 Task: Use the "Reverse" effect on a percussive hit for a pre-hit reverse effect.
Action: Mouse moved to (98, 13)
Screenshot: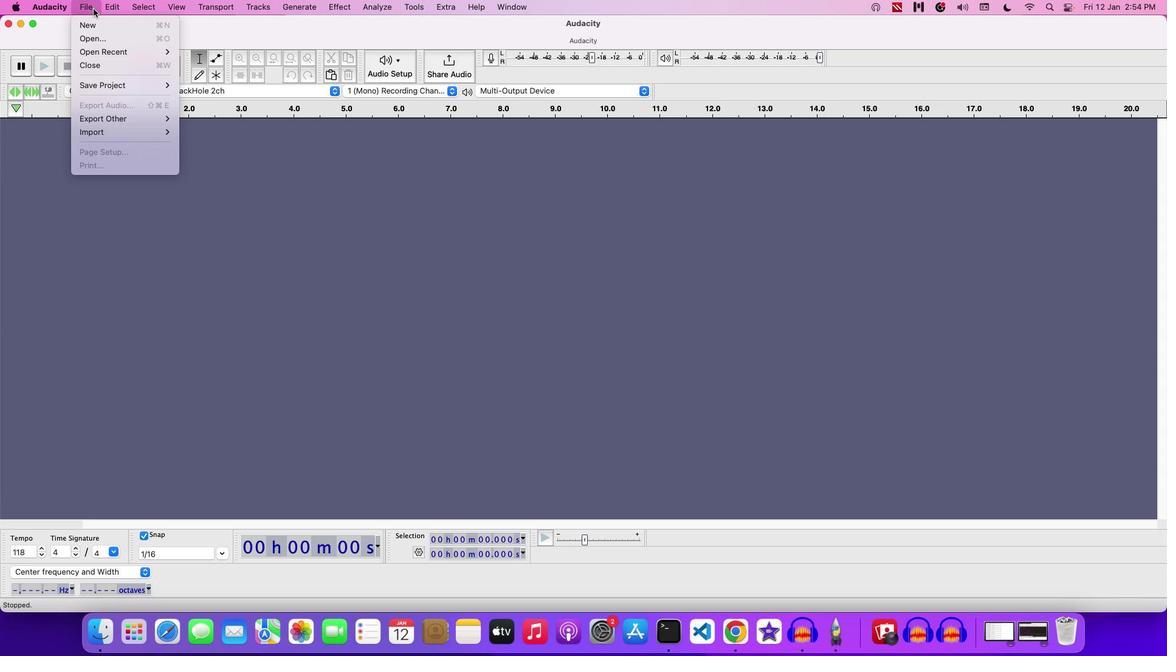 
Action: Mouse pressed left at (98, 13)
Screenshot: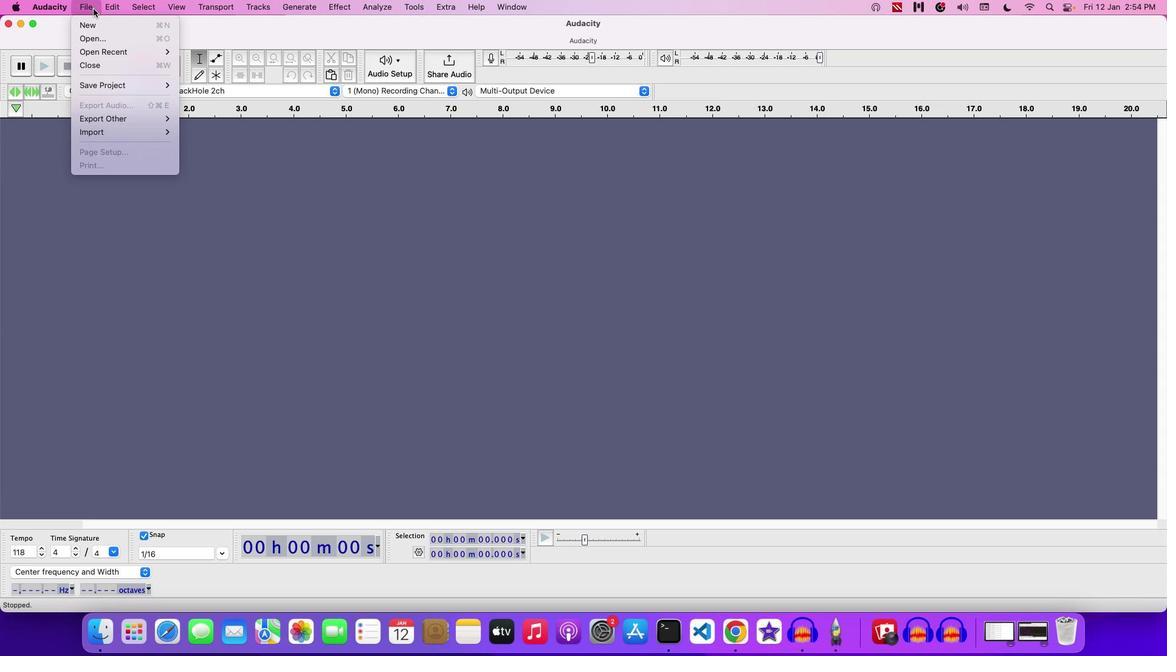 
Action: Mouse moved to (120, 44)
Screenshot: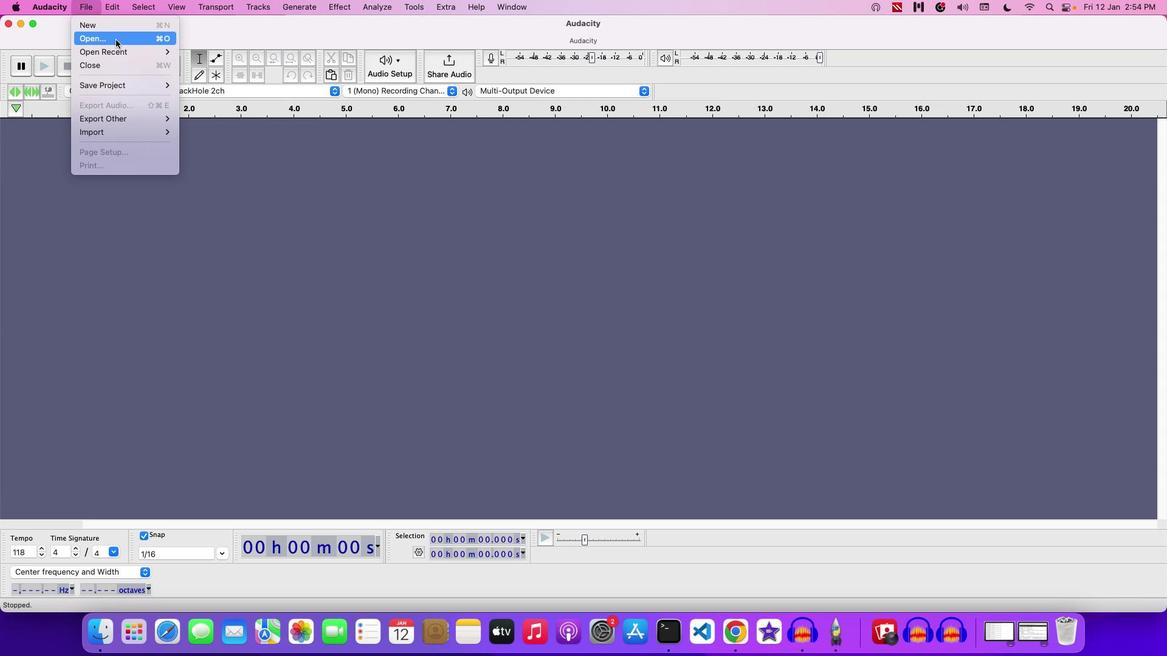 
Action: Mouse pressed left at (120, 44)
Screenshot: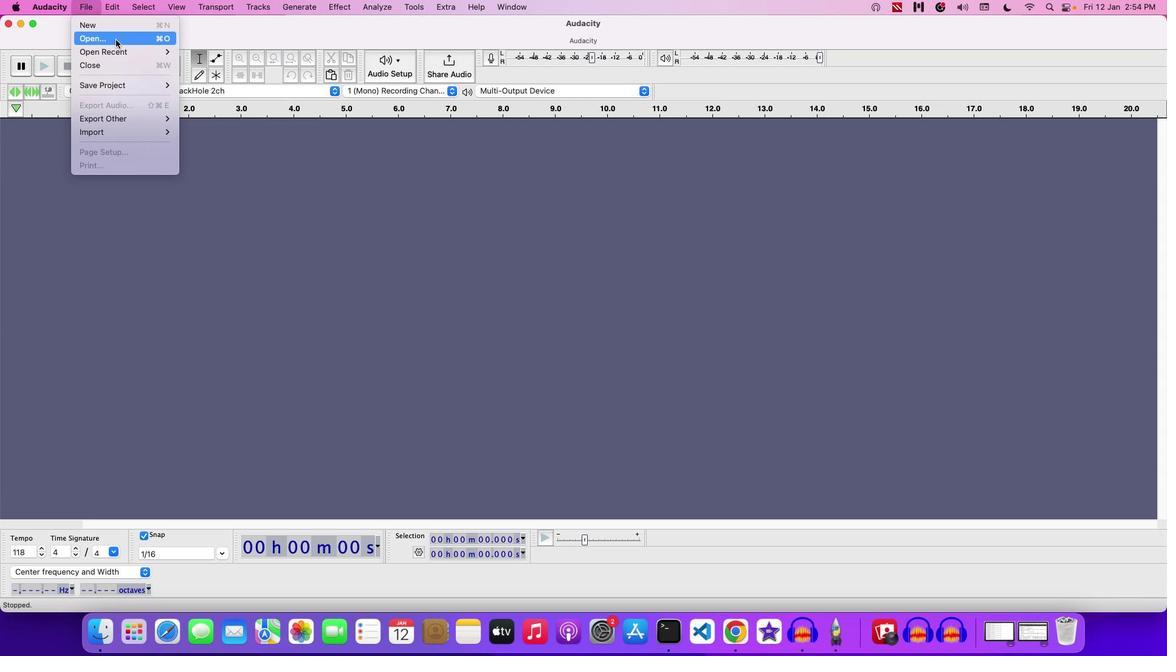
Action: Mouse moved to (635, 136)
Screenshot: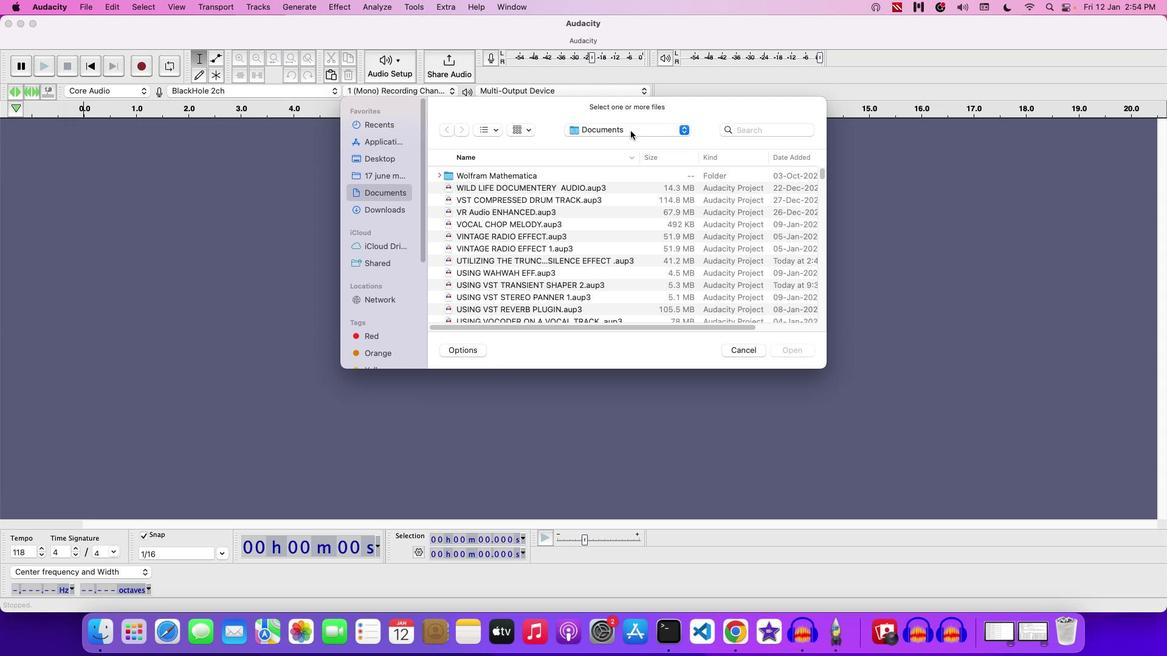 
Action: Mouse pressed left at (635, 136)
Screenshot: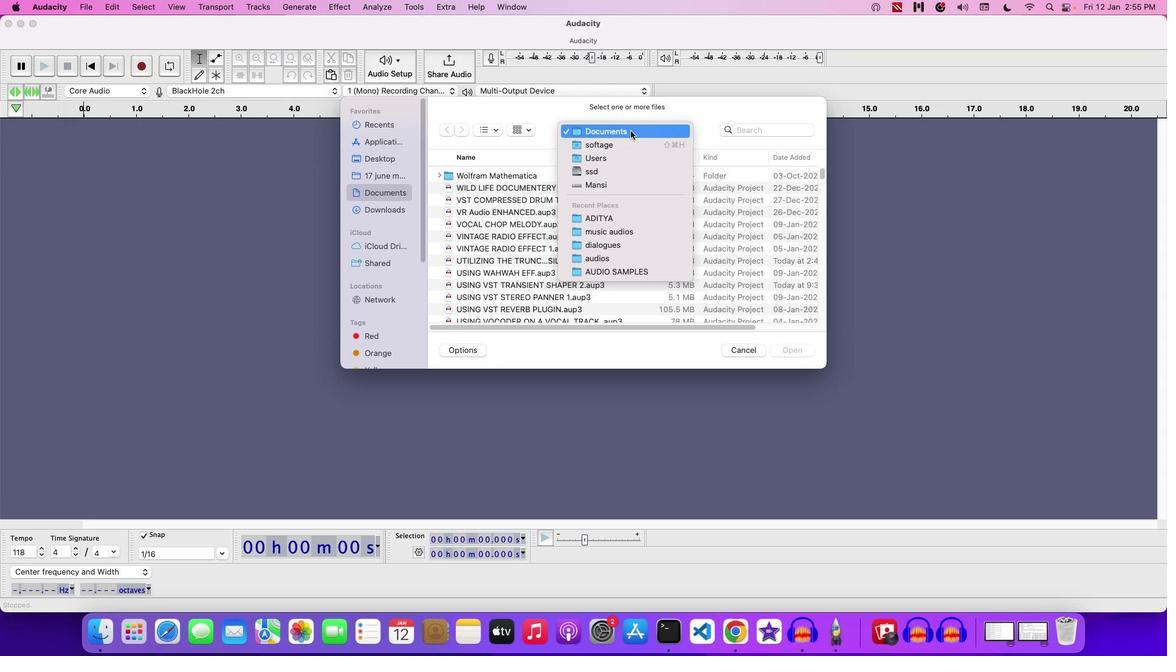 
Action: Mouse moved to (611, 226)
Screenshot: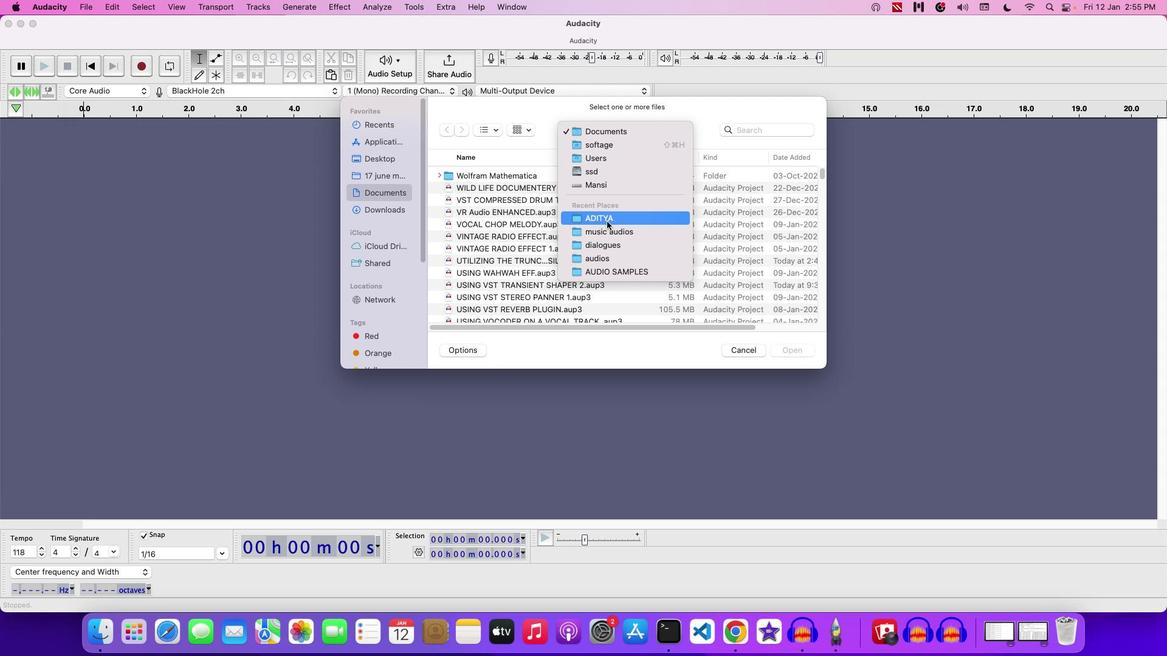 
Action: Mouse pressed left at (611, 226)
Screenshot: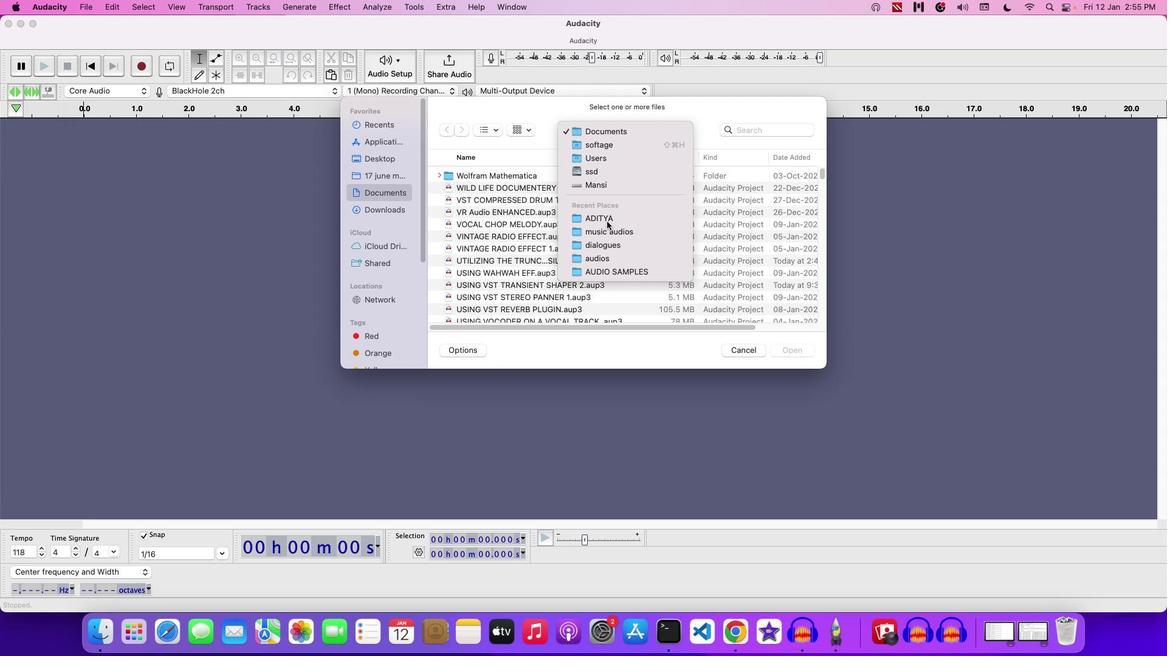 
Action: Mouse moved to (496, 259)
Screenshot: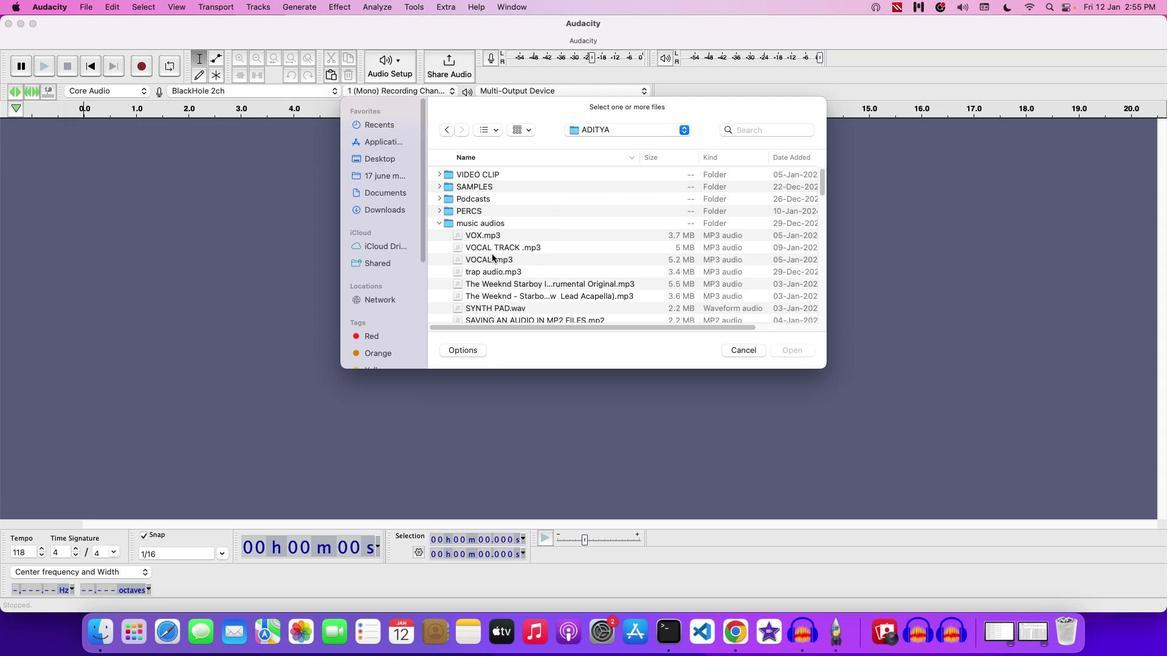 
Action: Mouse scrolled (496, 259) with delta (4, 4)
Screenshot: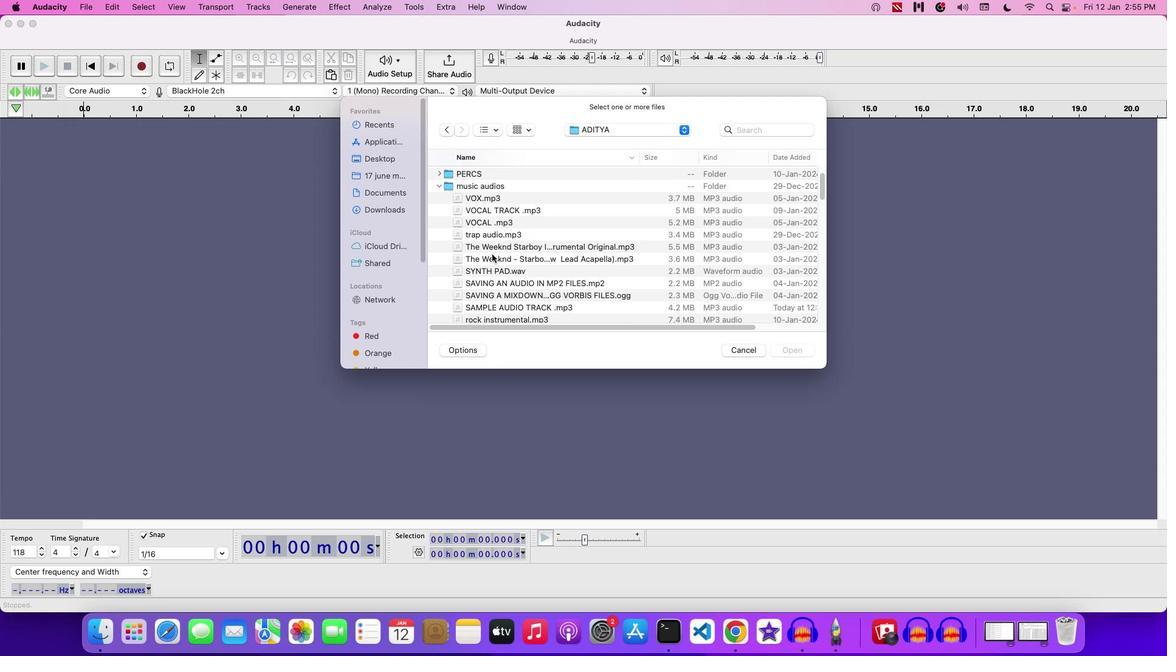 
Action: Mouse scrolled (496, 259) with delta (4, 4)
Screenshot: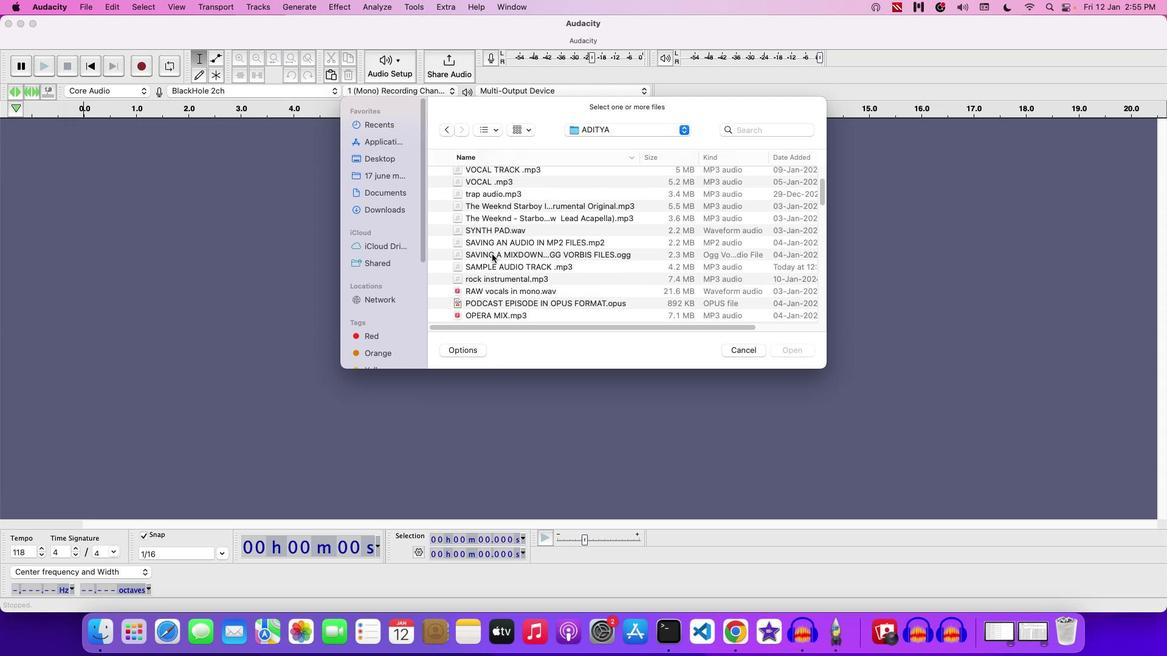 
Action: Mouse scrolled (496, 259) with delta (4, 3)
Screenshot: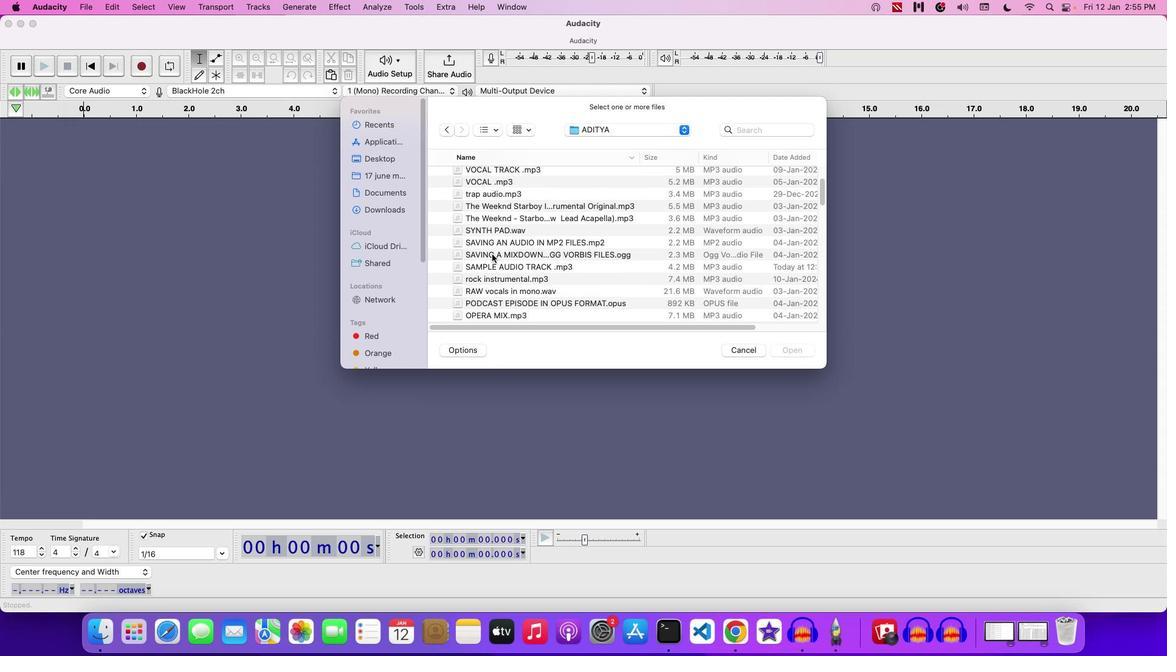 
Action: Mouse scrolled (496, 259) with delta (4, 3)
Screenshot: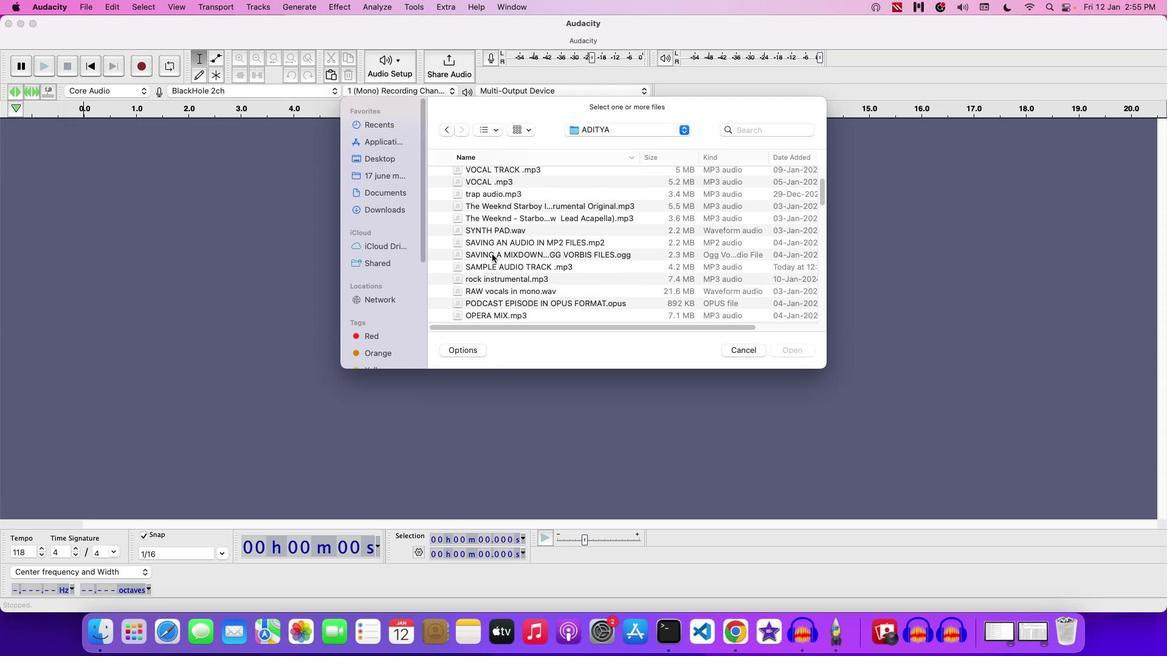 
Action: Mouse scrolled (496, 259) with delta (4, 3)
Screenshot: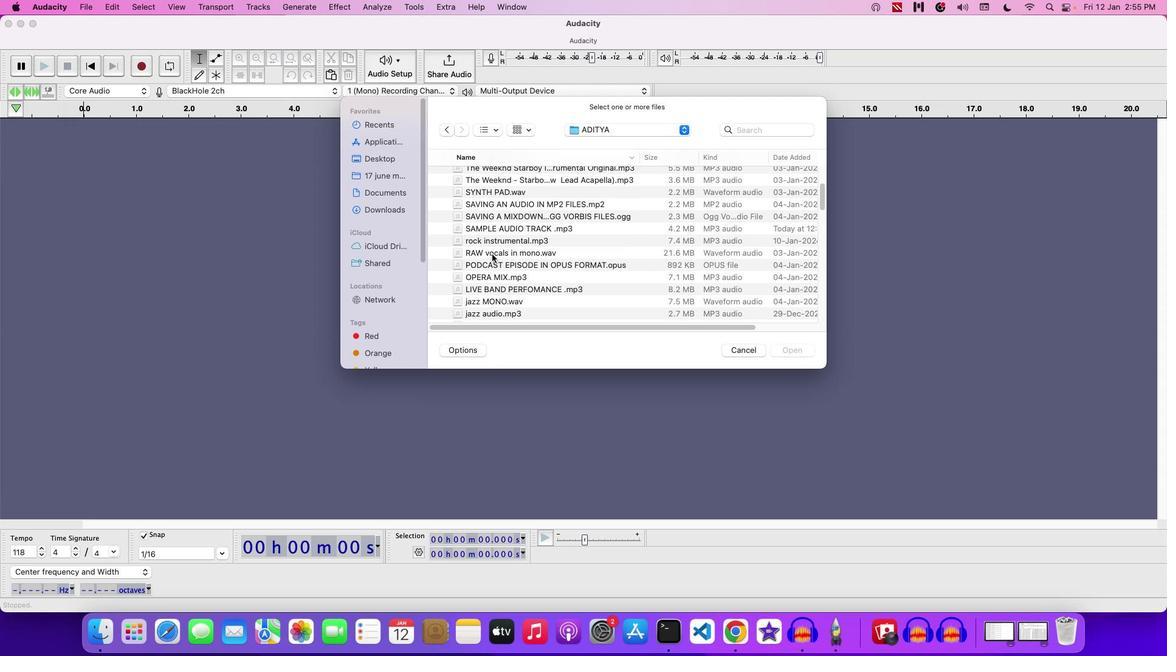 
Action: Mouse scrolled (496, 259) with delta (4, 5)
Screenshot: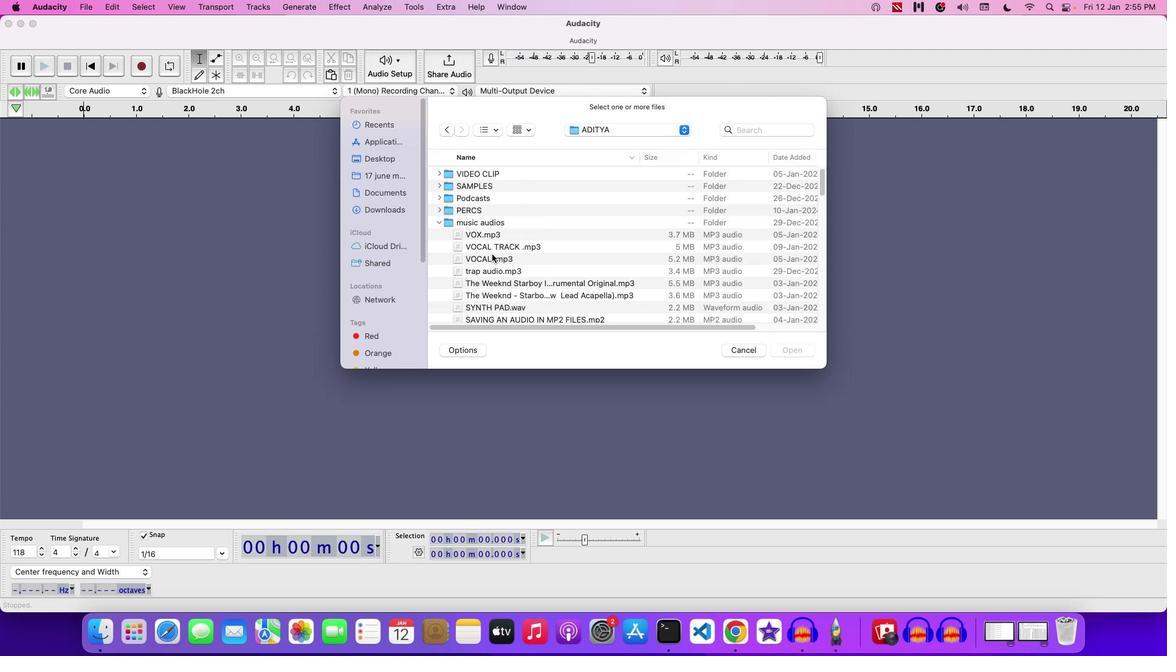 
Action: Mouse scrolled (496, 259) with delta (4, 5)
Screenshot: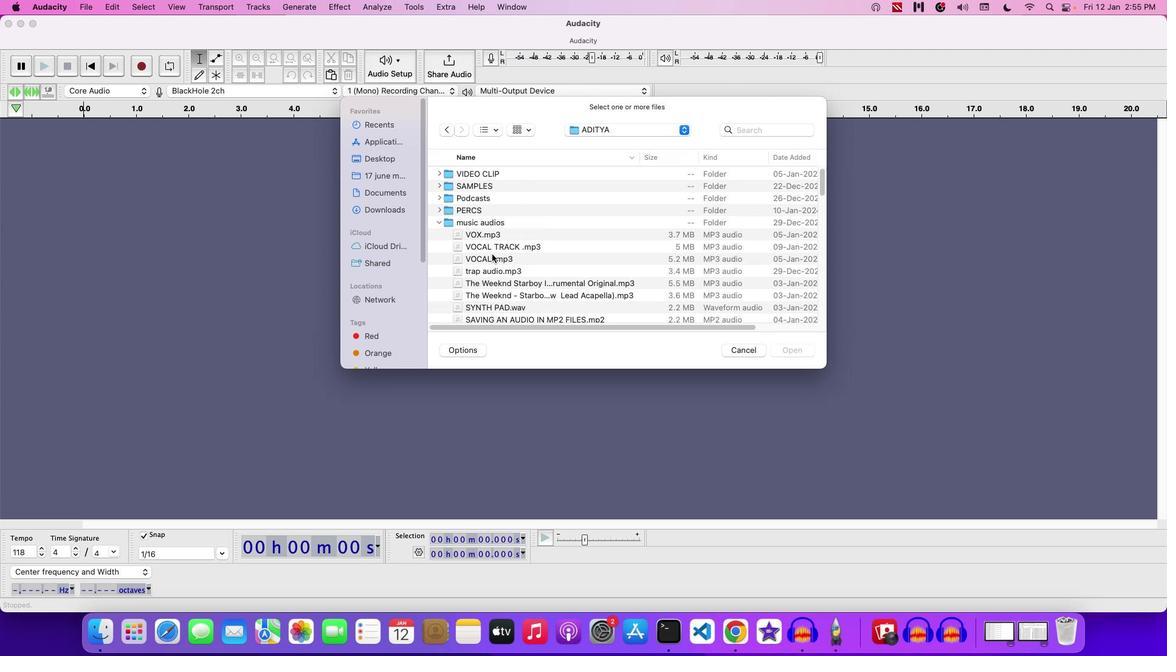 
Action: Mouse scrolled (496, 259) with delta (4, 6)
Screenshot: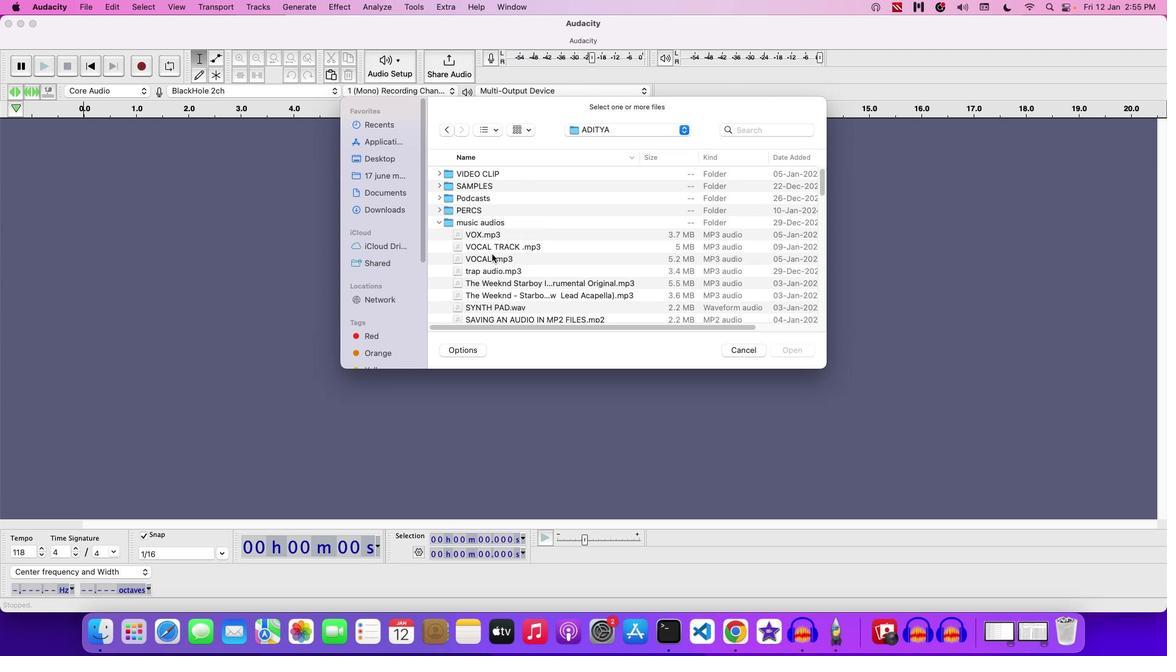 
Action: Mouse scrolled (496, 259) with delta (4, 7)
Screenshot: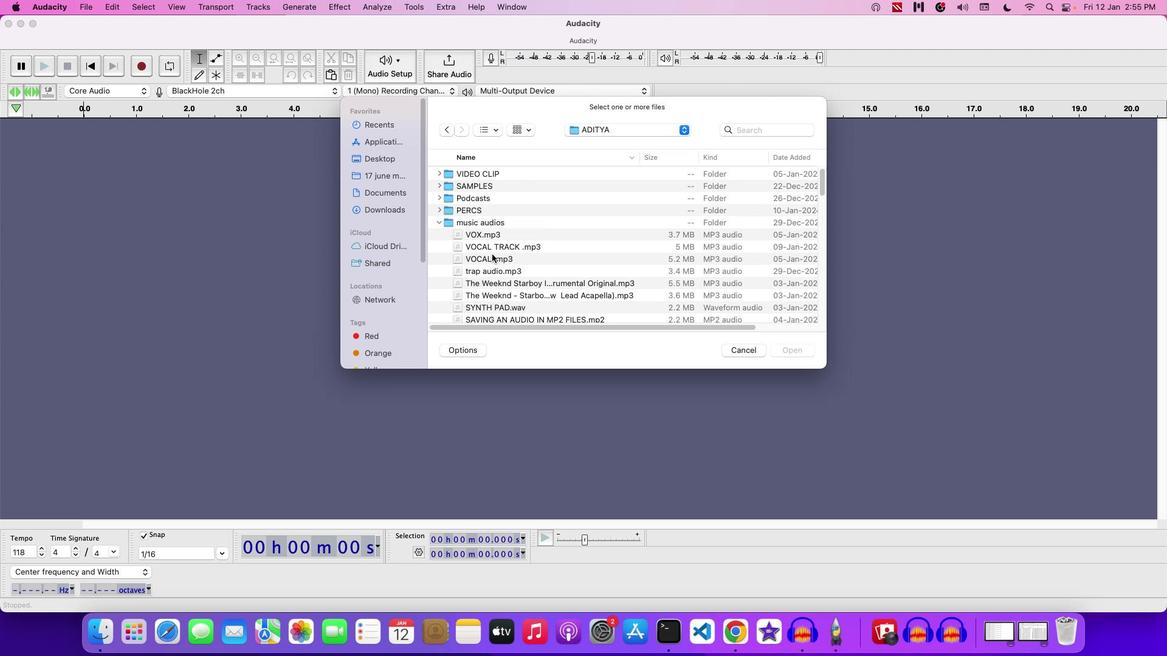 
Action: Mouse moved to (447, 213)
Screenshot: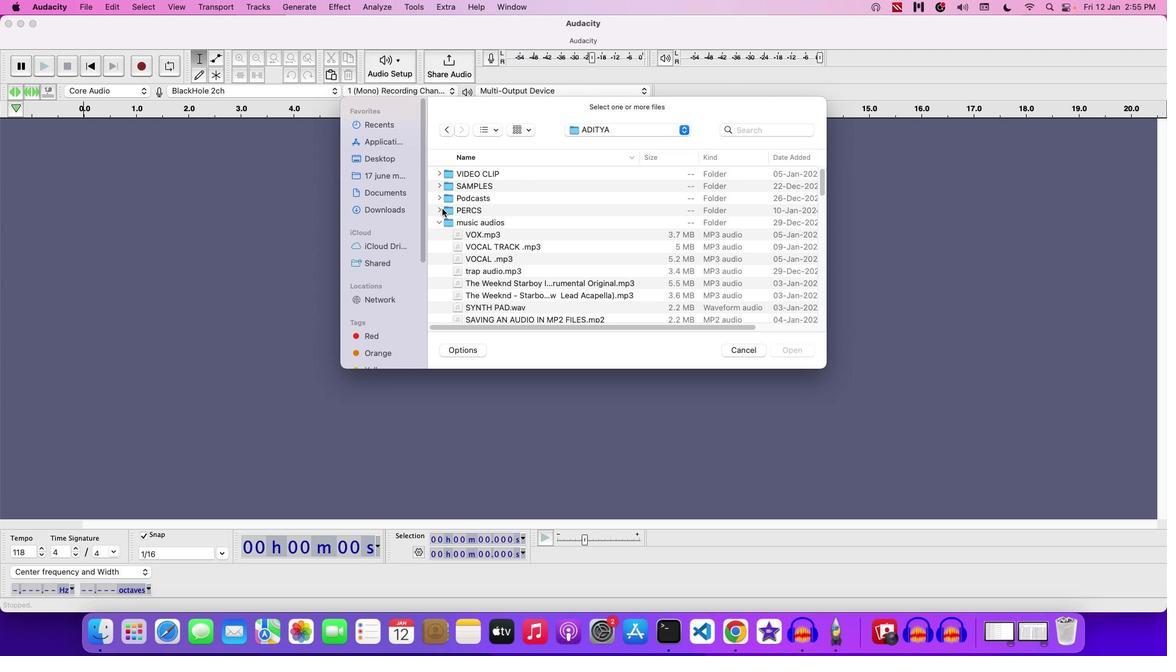 
Action: Mouse pressed left at (447, 213)
Screenshot: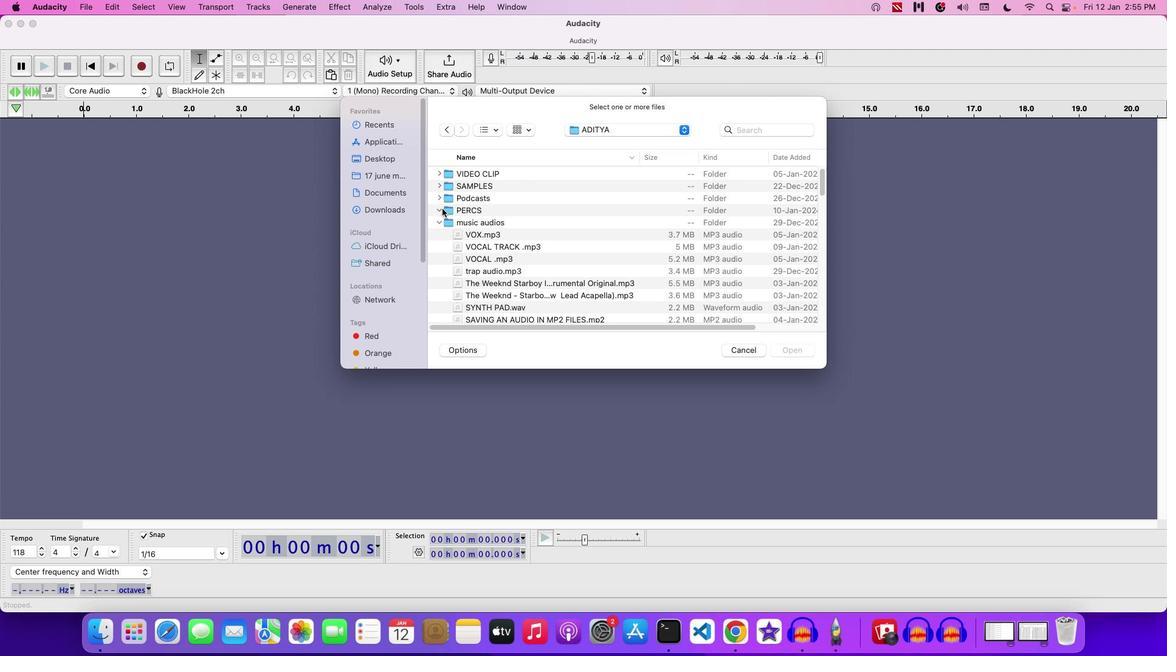 
Action: Mouse moved to (518, 227)
Screenshot: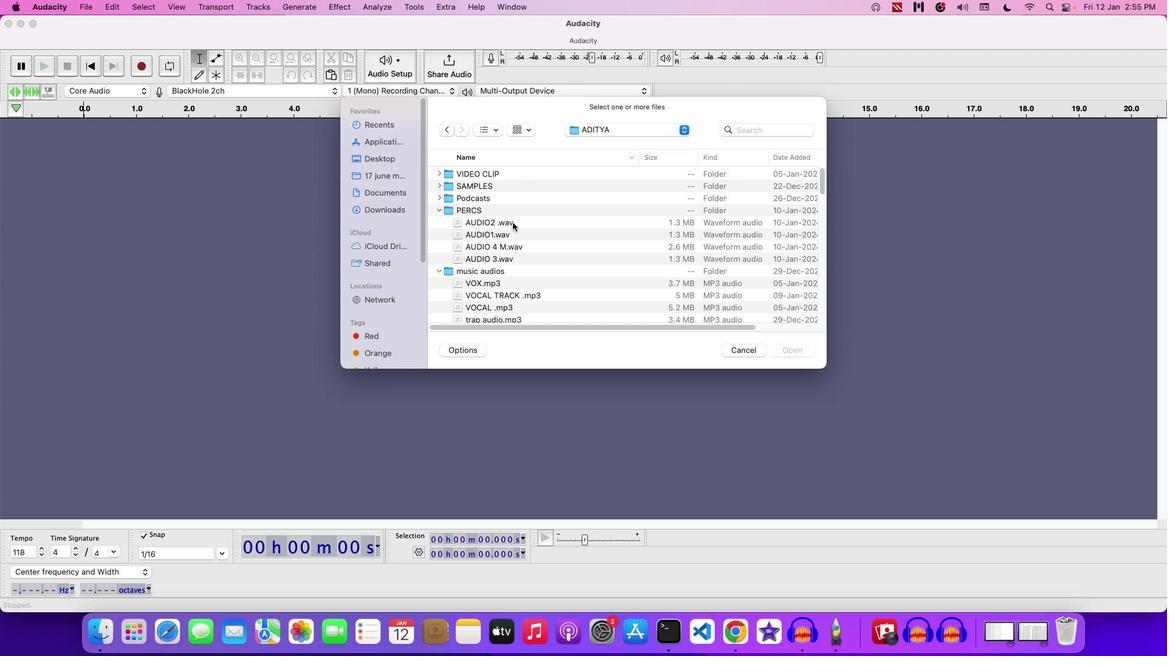 
Action: Mouse pressed left at (518, 227)
Screenshot: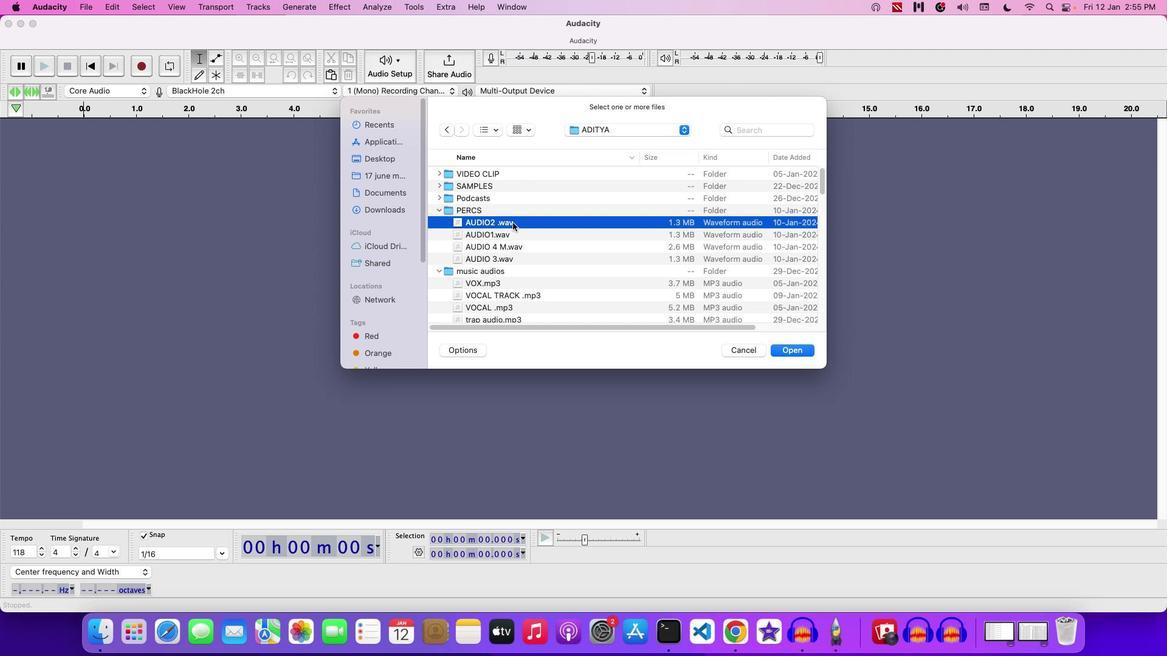 
Action: Mouse moved to (530, 238)
Screenshot: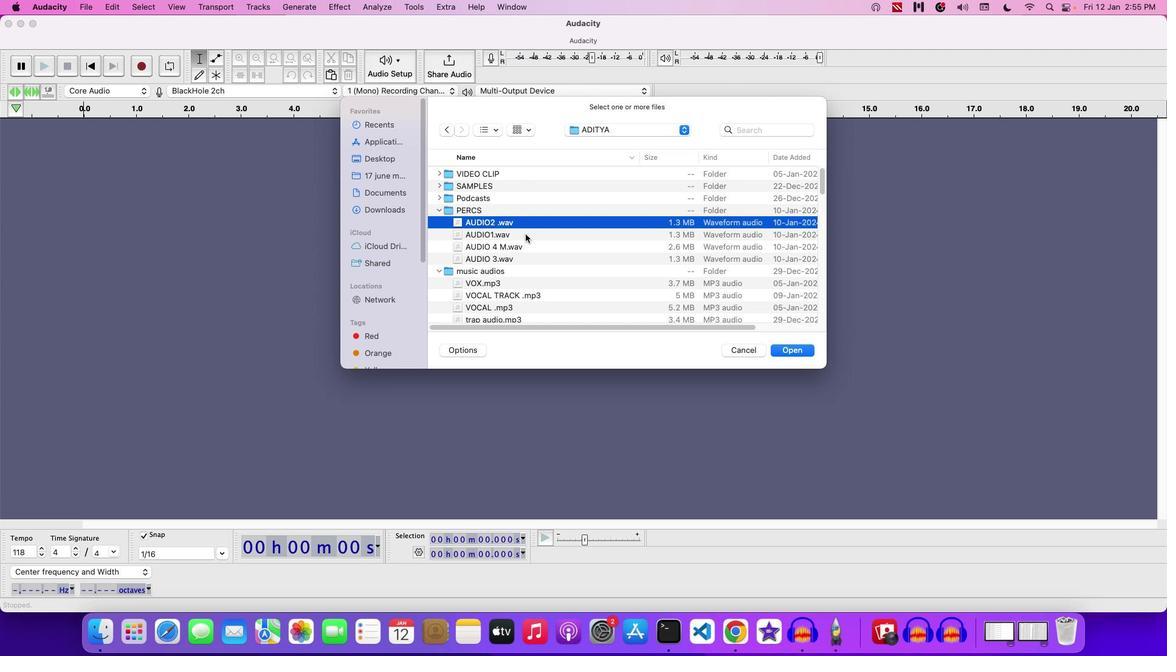 
Action: Mouse pressed left at (530, 238)
Screenshot: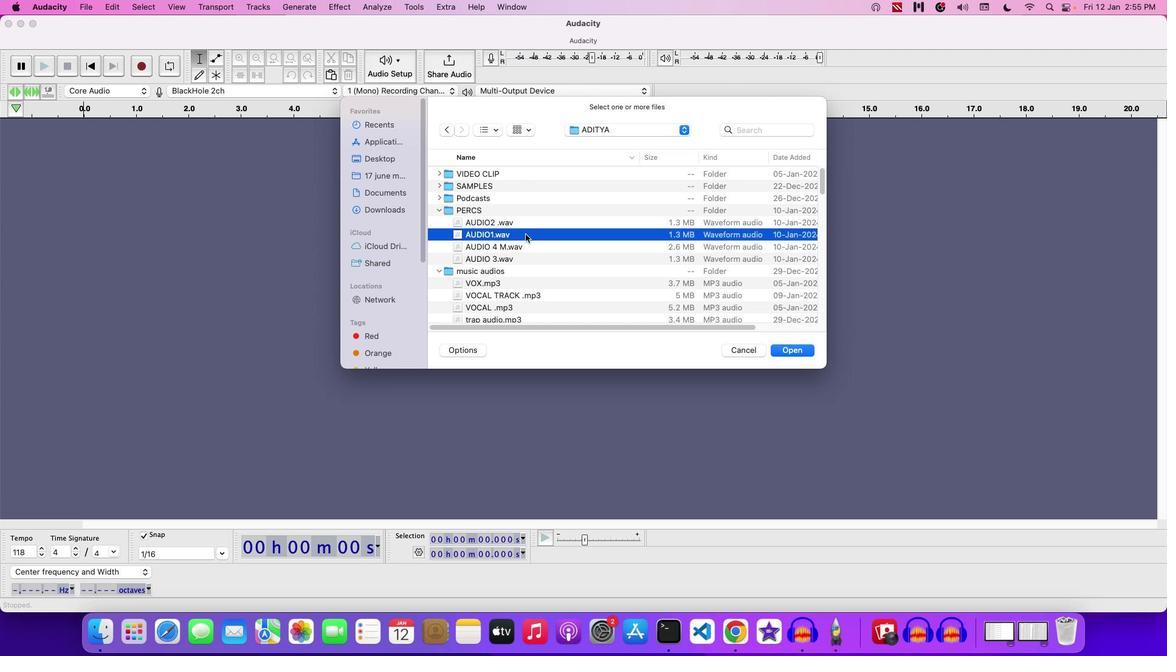 
Action: Mouse moved to (540, 243)
Screenshot: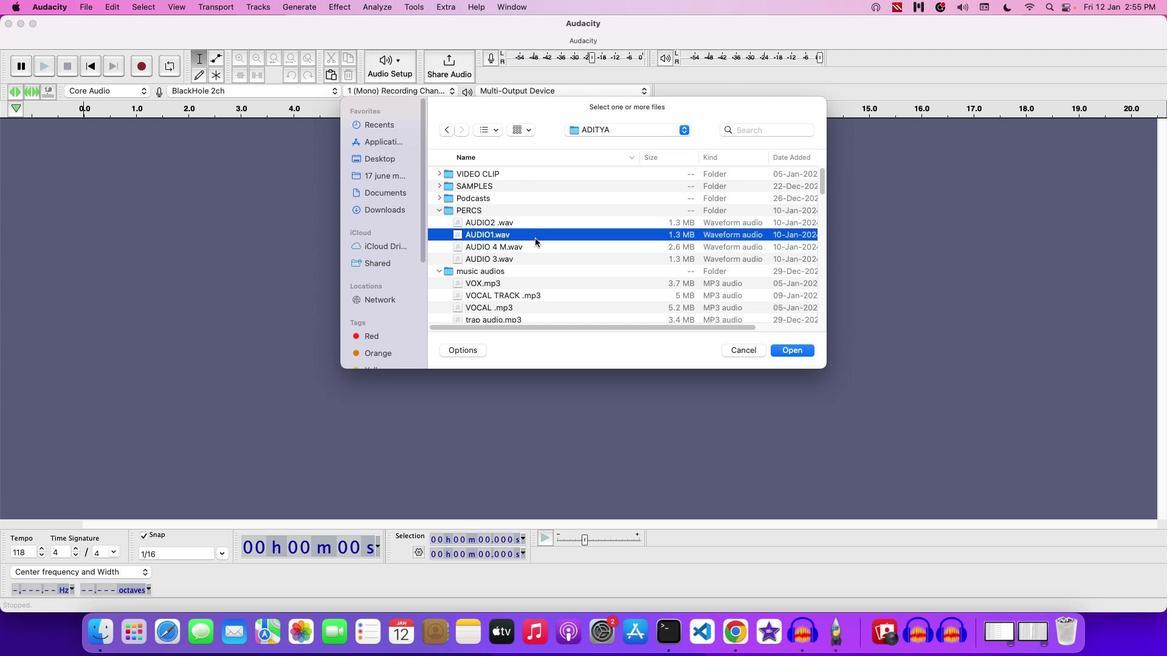 
Action: Mouse pressed left at (540, 243)
Screenshot: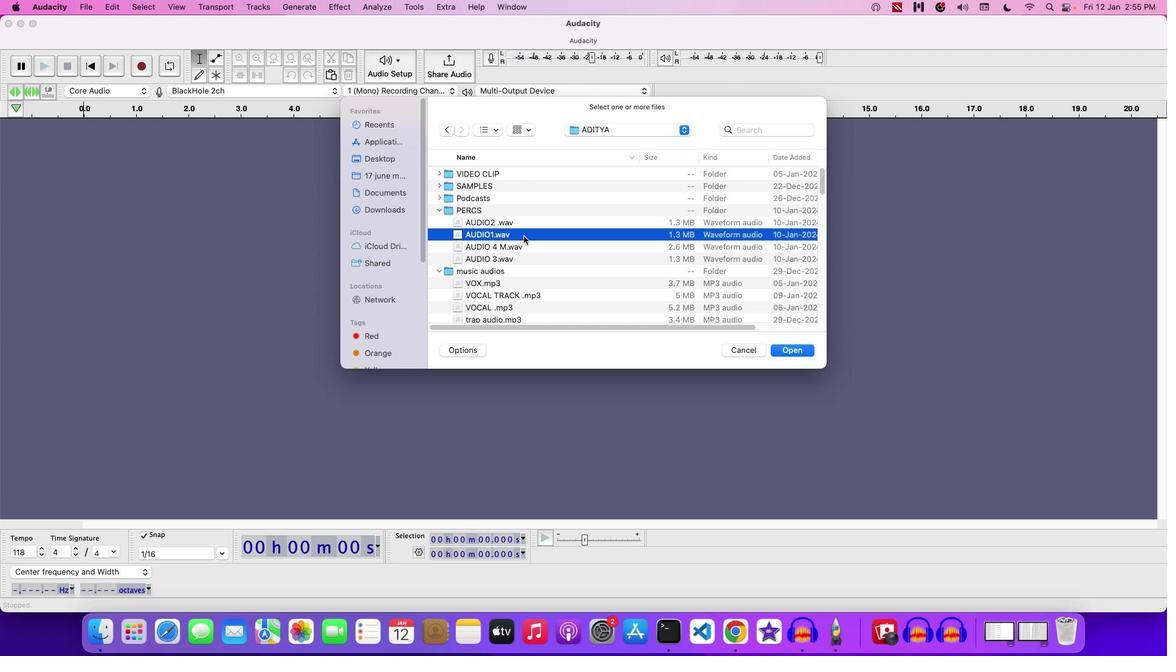 
Action: Mouse moved to (755, 352)
Screenshot: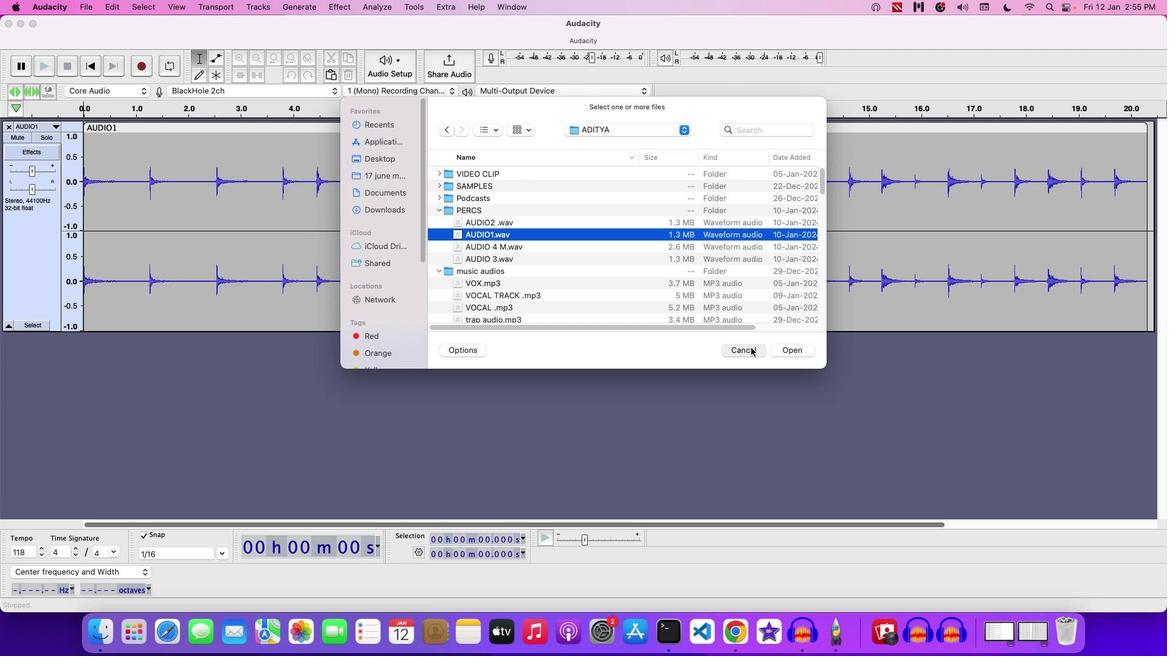 
Action: Mouse pressed left at (755, 352)
Screenshot: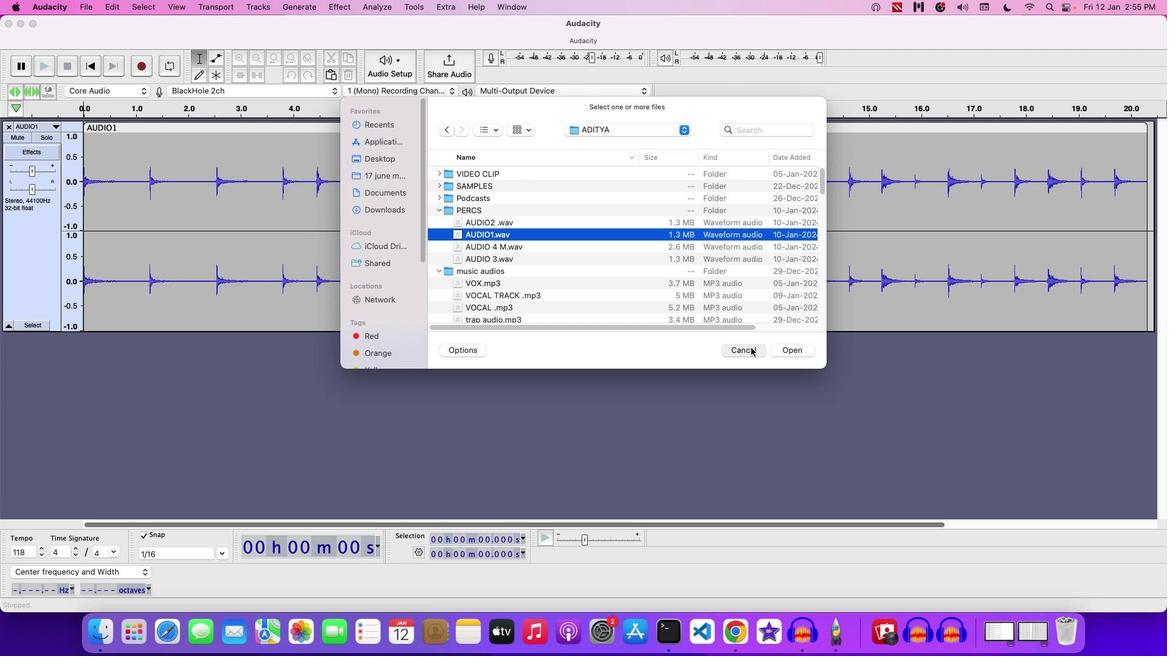 
Action: Mouse moved to (735, 348)
Screenshot: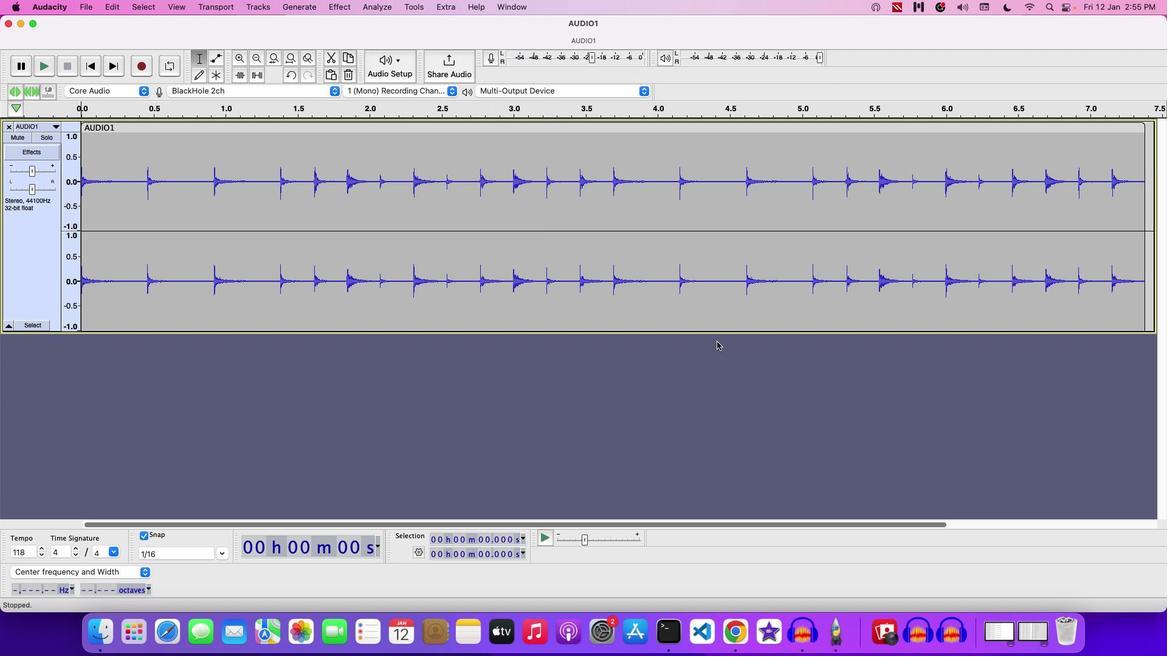 
Action: Key pressed Key.space
Screenshot: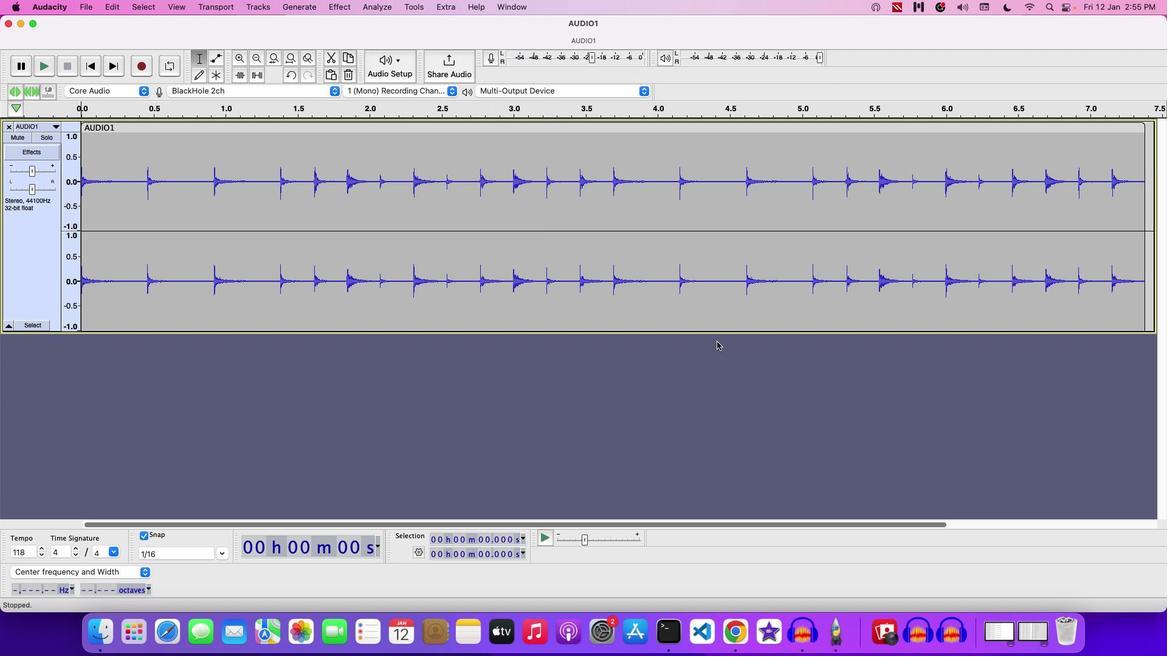 
Action: Mouse moved to (37, 172)
Screenshot: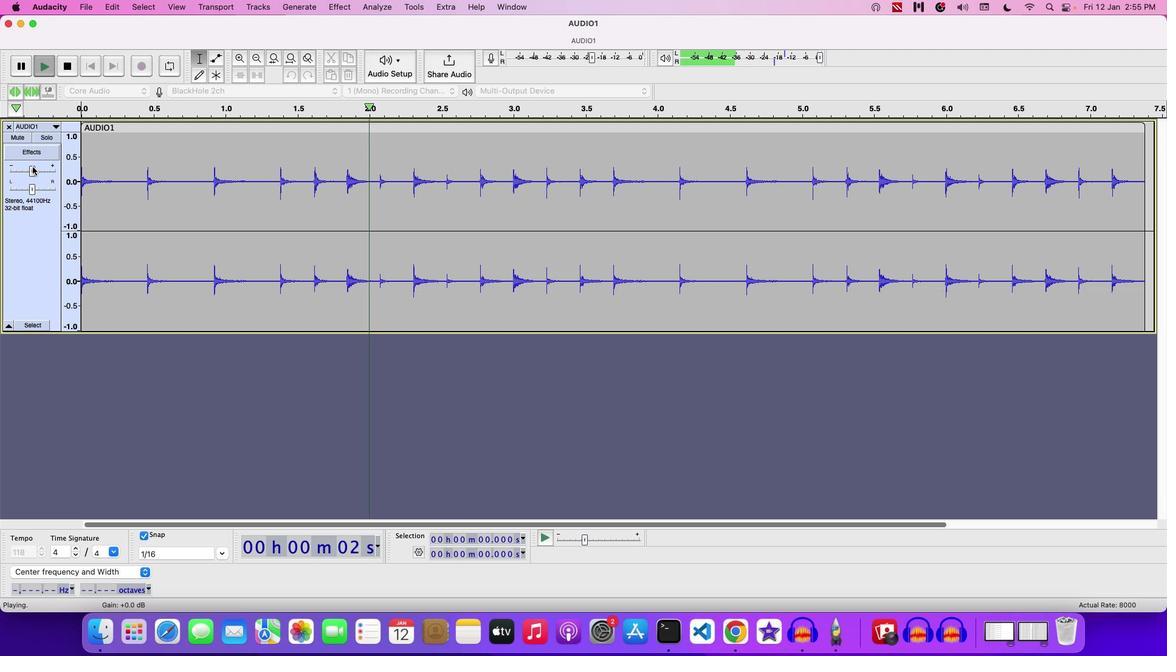 
Action: Mouse pressed left at (37, 172)
Screenshot: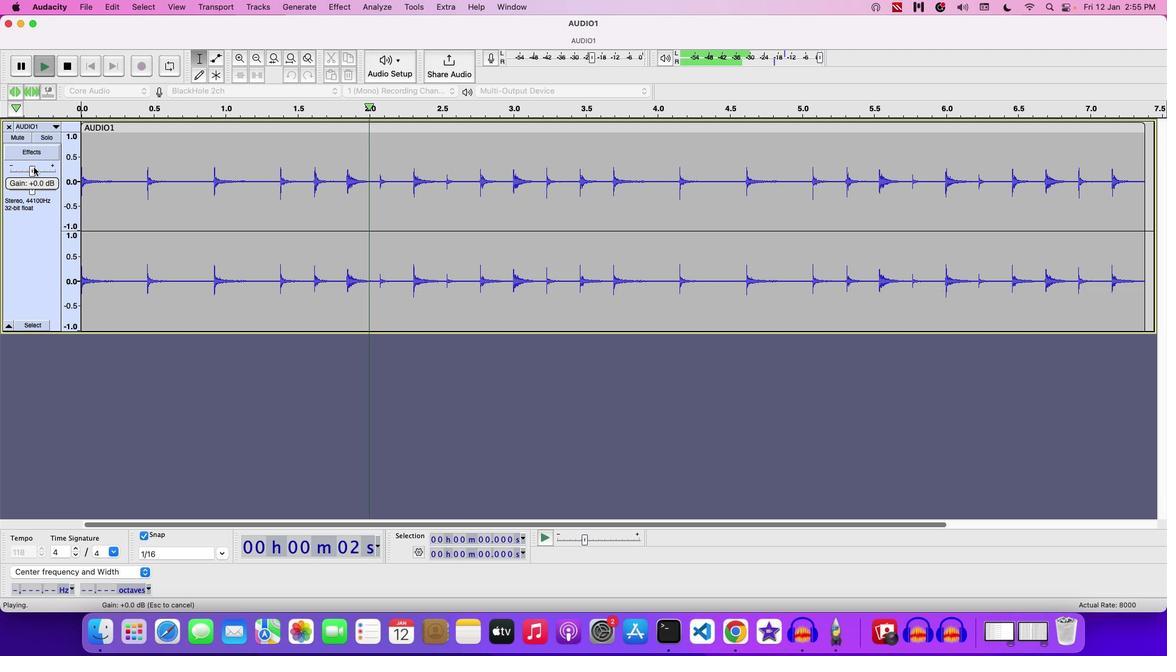 
Action: Mouse moved to (182, 180)
Screenshot: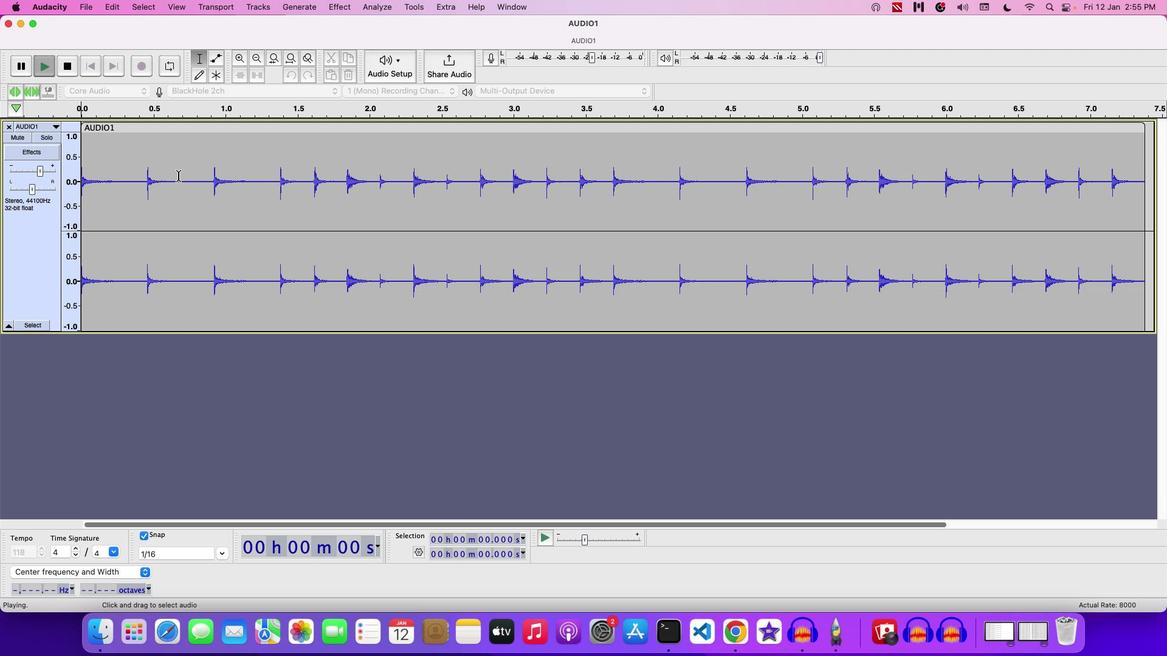 
Action: Key pressed Key.space
Screenshot: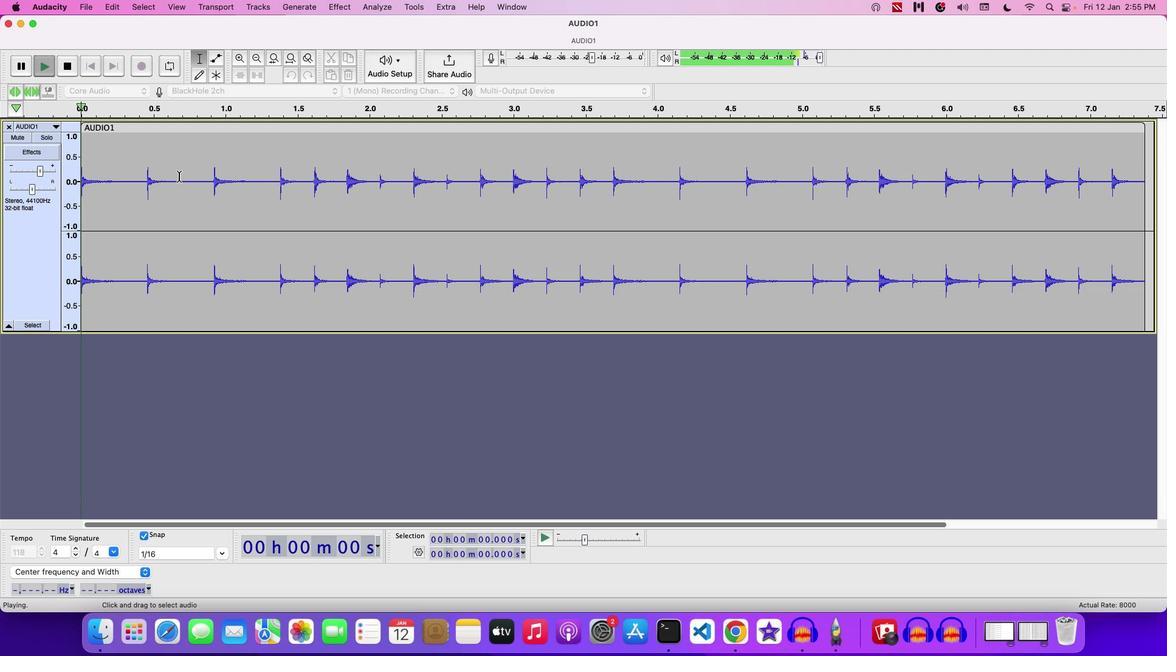 
Action: Mouse moved to (398, 195)
Screenshot: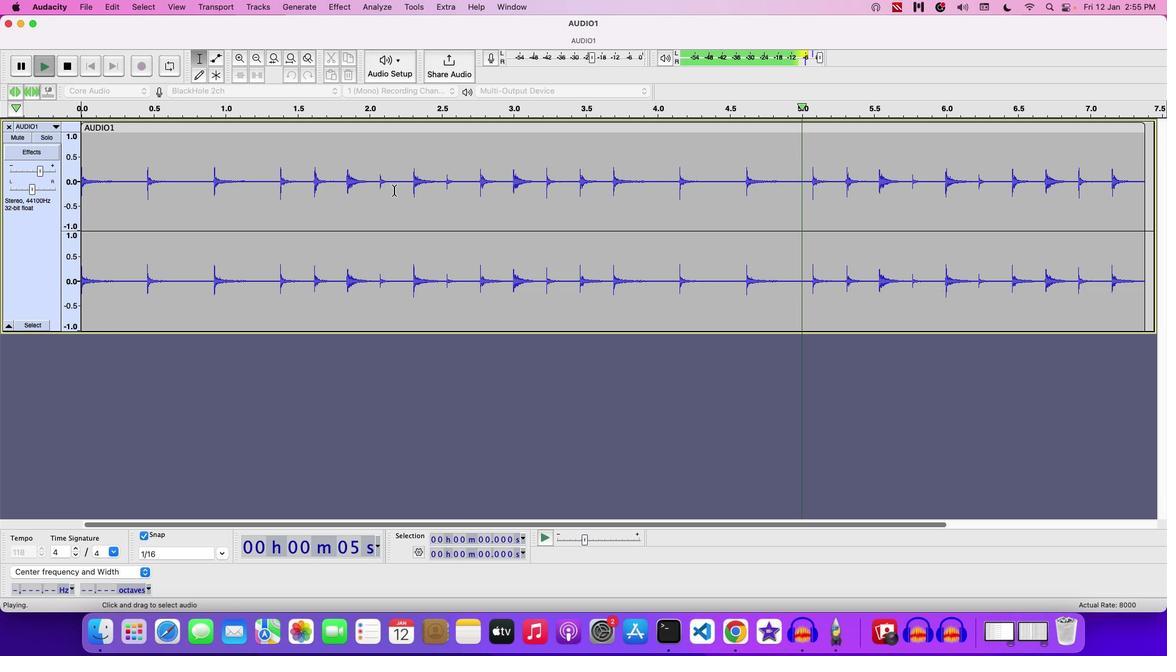 
Action: Mouse pressed left at (398, 195)
Screenshot: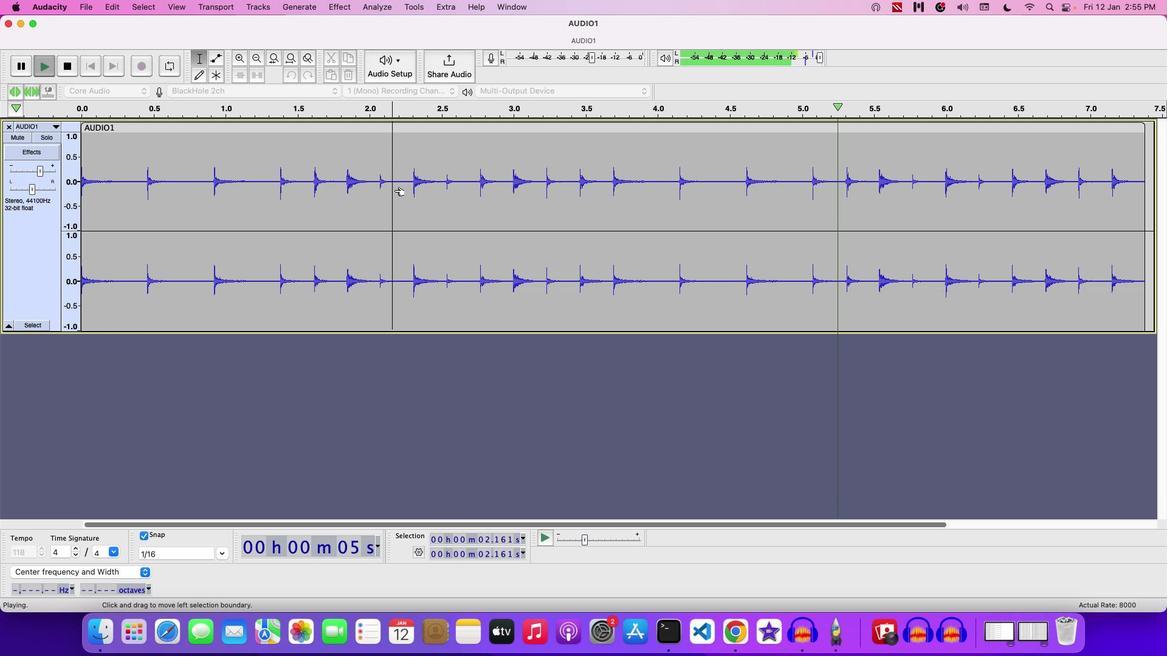 
Action: Mouse pressed left at (398, 195)
Screenshot: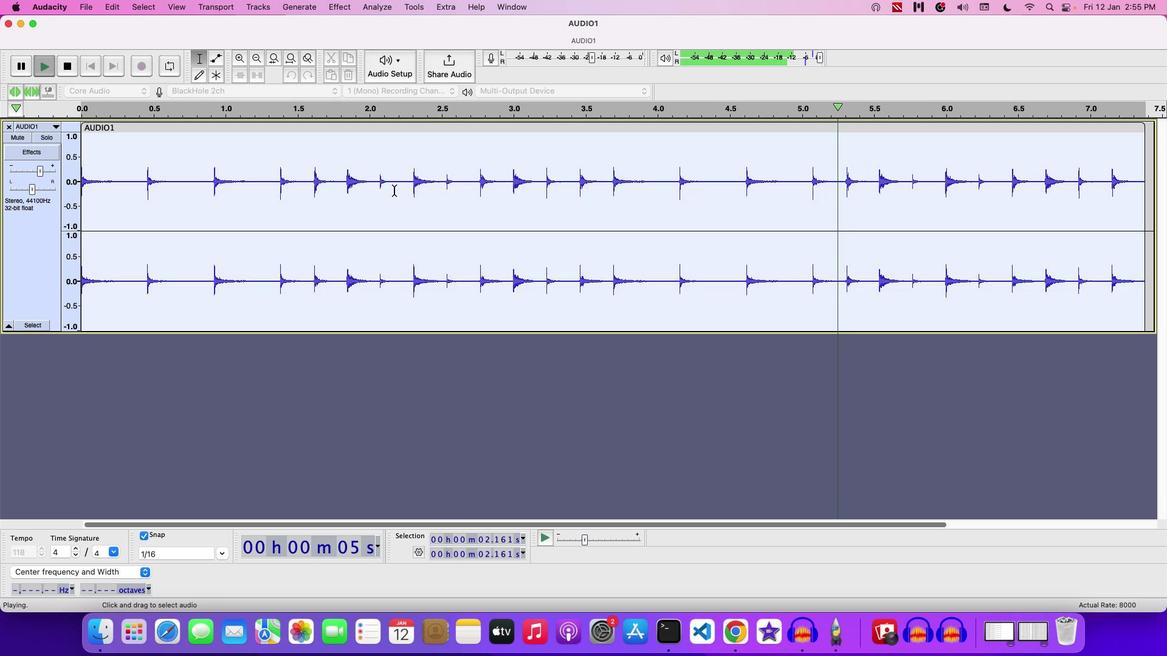 
Action: Mouse moved to (345, 6)
Screenshot: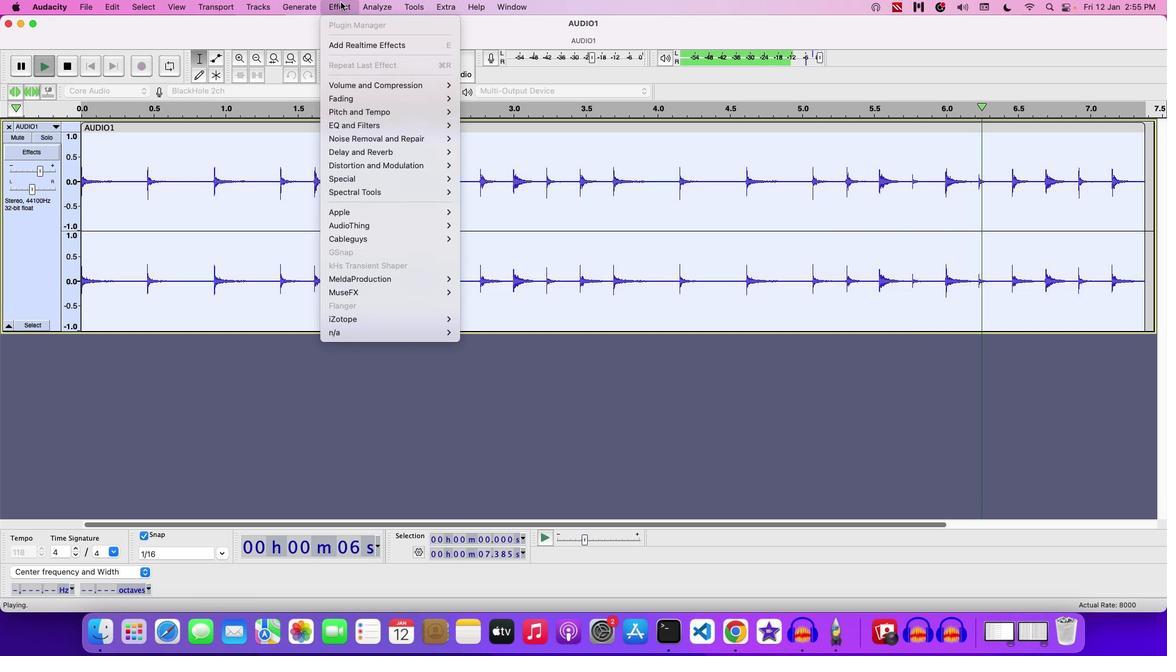 
Action: Mouse pressed left at (345, 6)
Screenshot: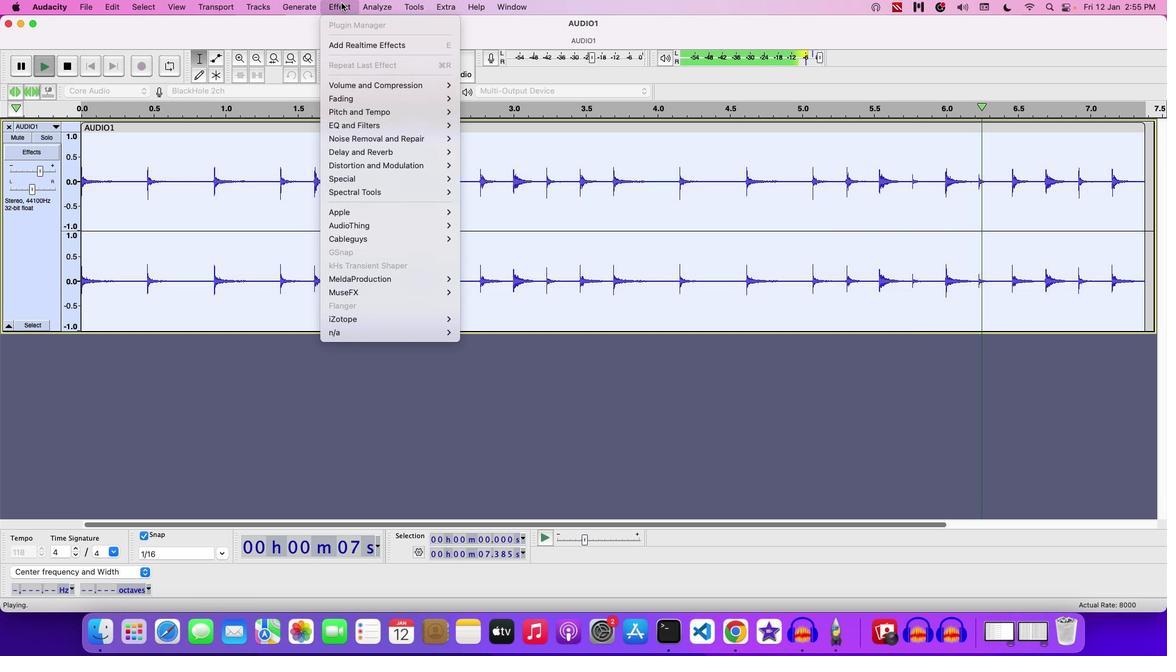 
Action: Mouse moved to (508, 204)
Screenshot: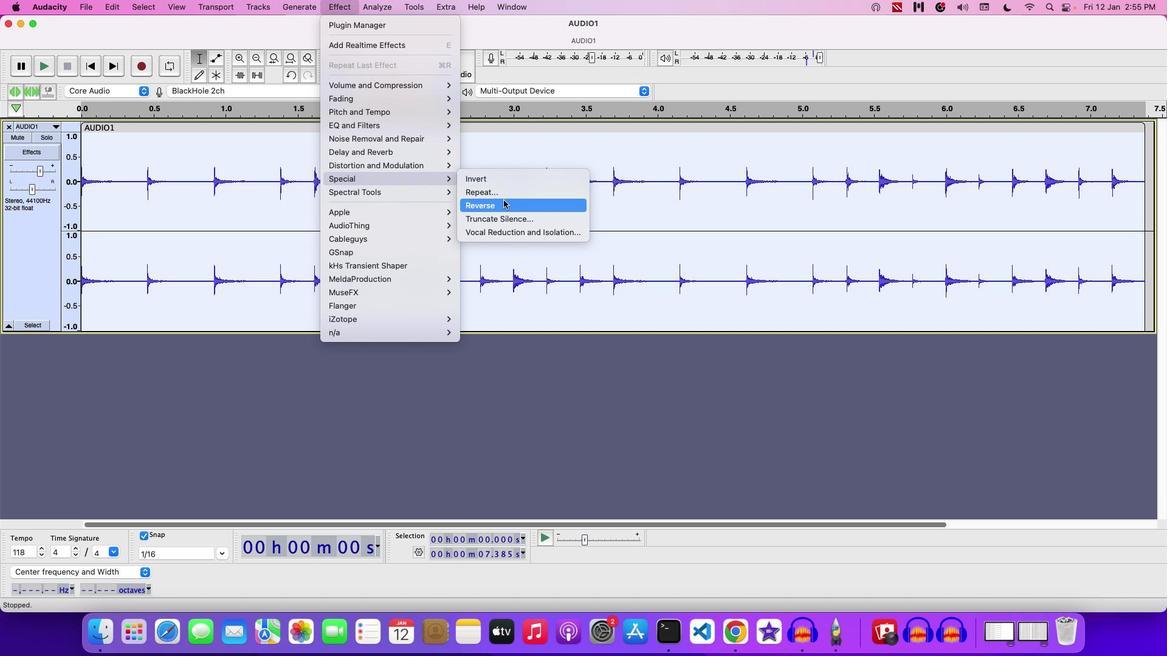 
Action: Mouse pressed left at (508, 204)
Screenshot: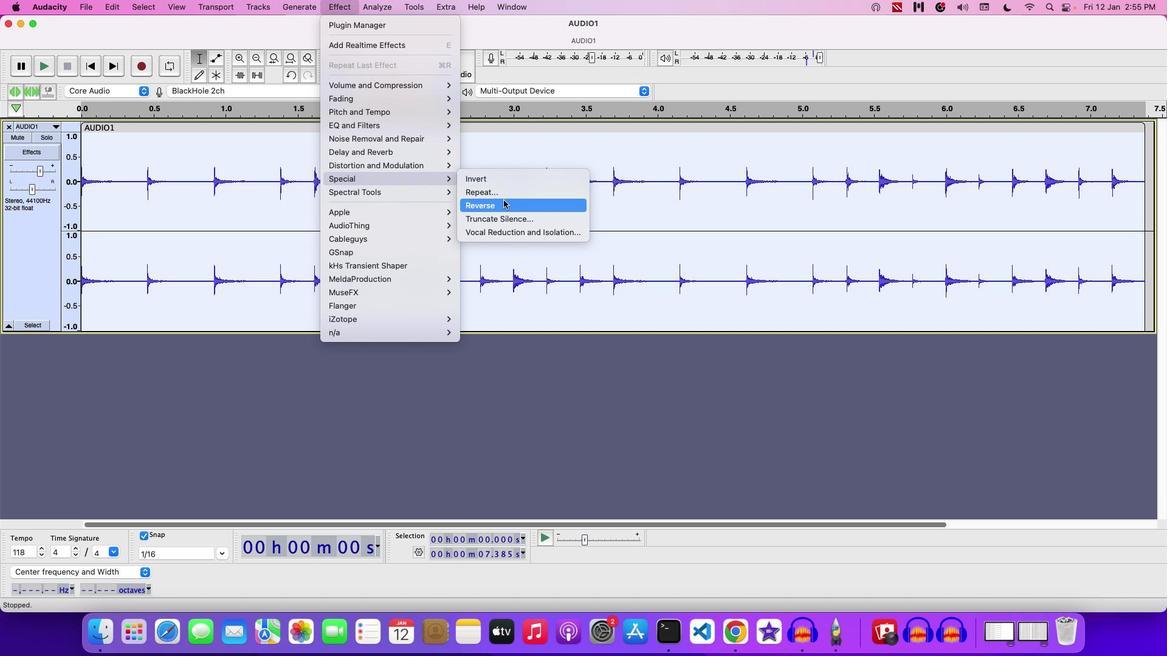 
Action: Key pressed Key.space
Screenshot: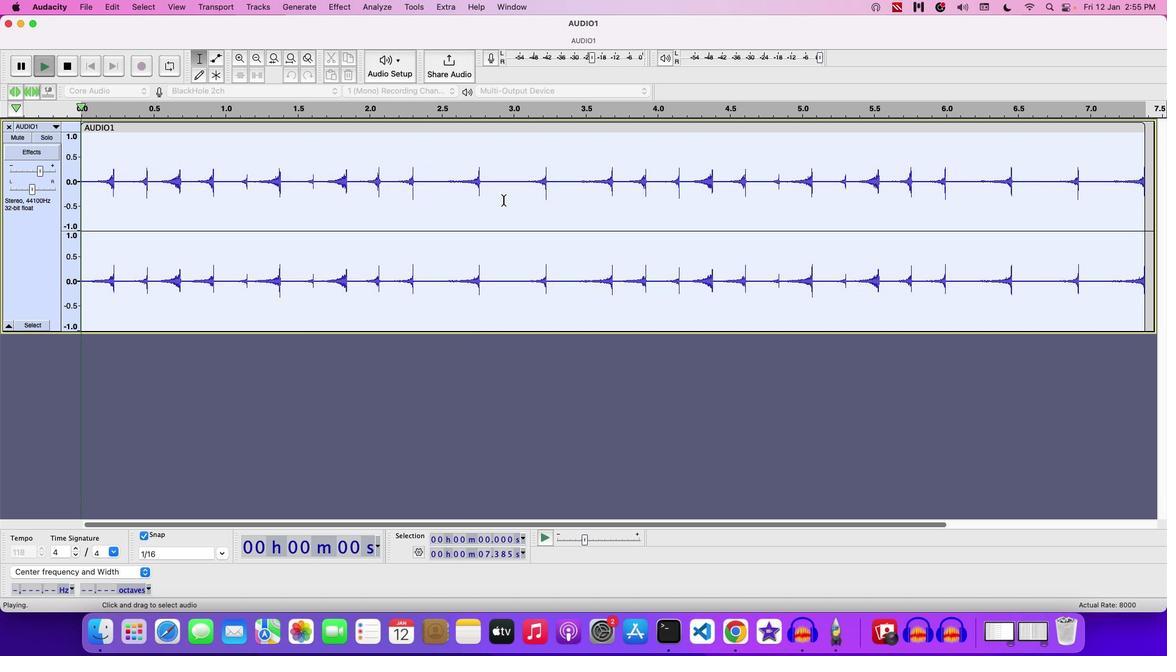 
Action: Mouse moved to (324, 203)
Screenshot: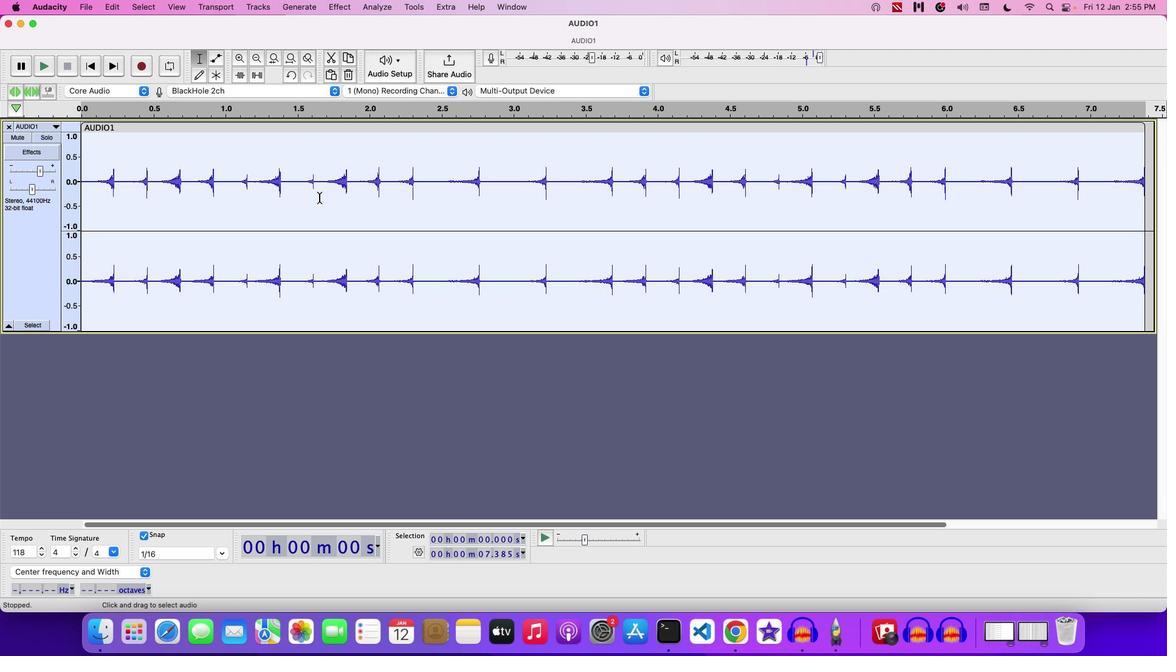 
Action: Key pressed Key.space
Screenshot: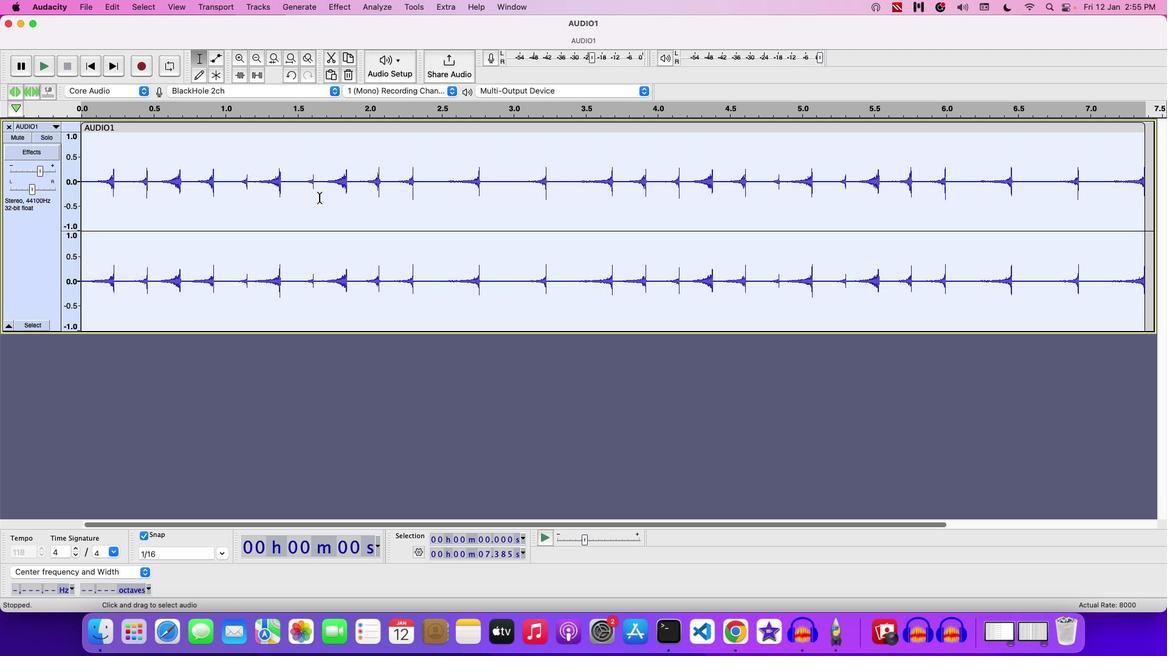 
Action: Mouse moved to (93, 12)
Screenshot: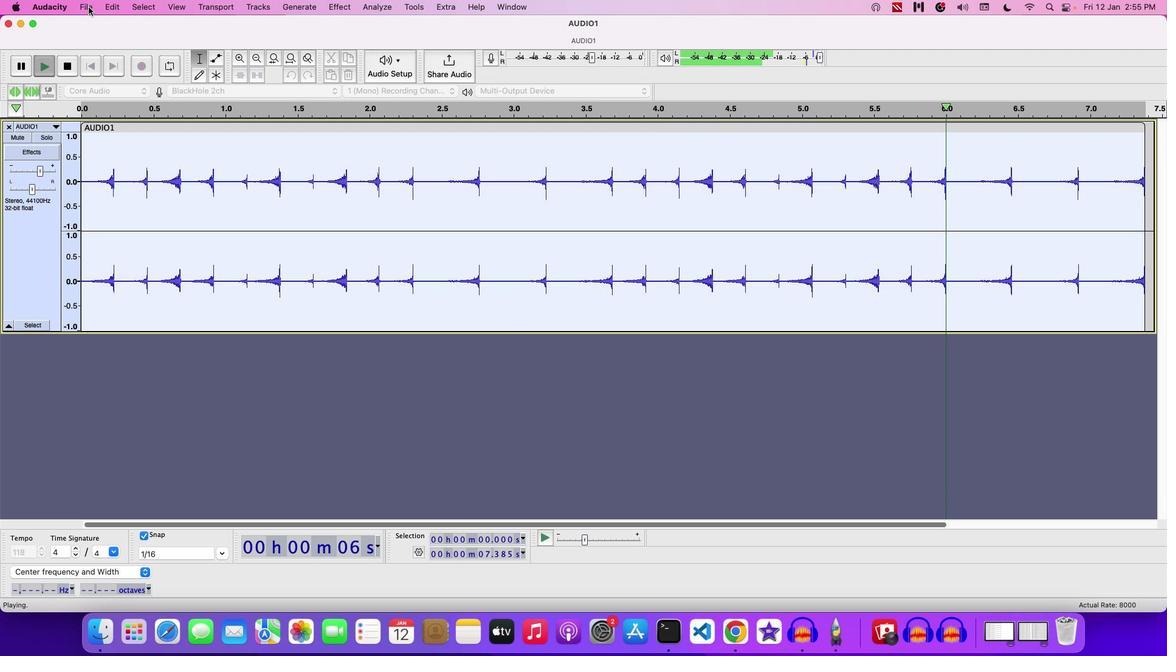 
Action: Mouse pressed left at (93, 12)
Screenshot: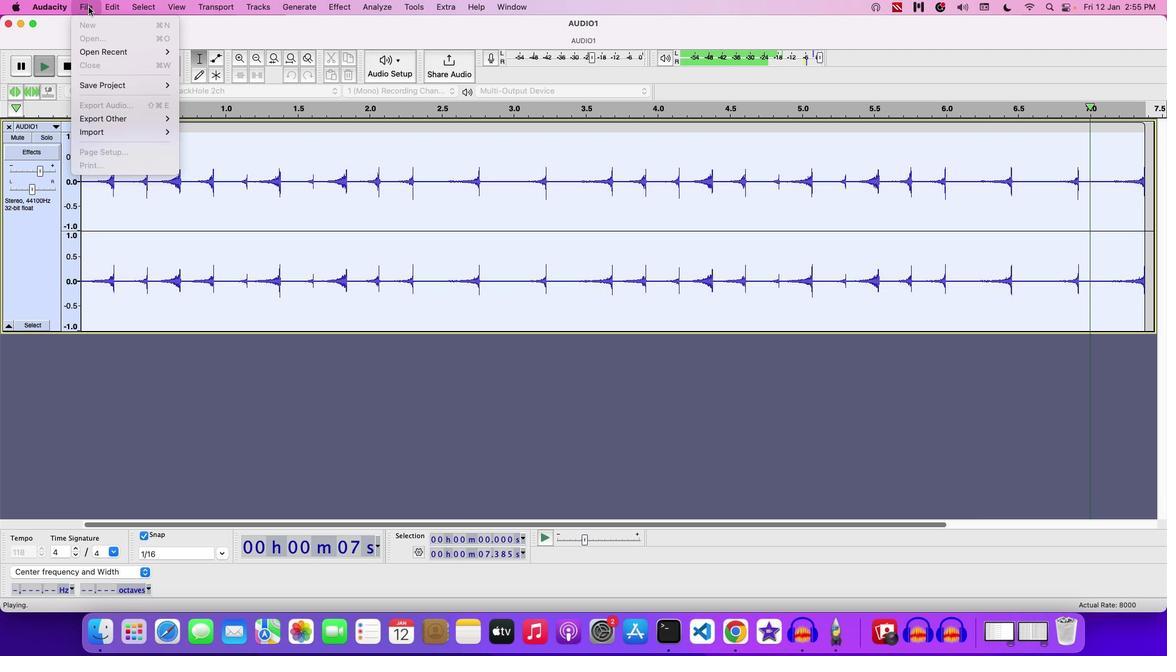 
Action: Mouse moved to (128, 93)
Screenshot: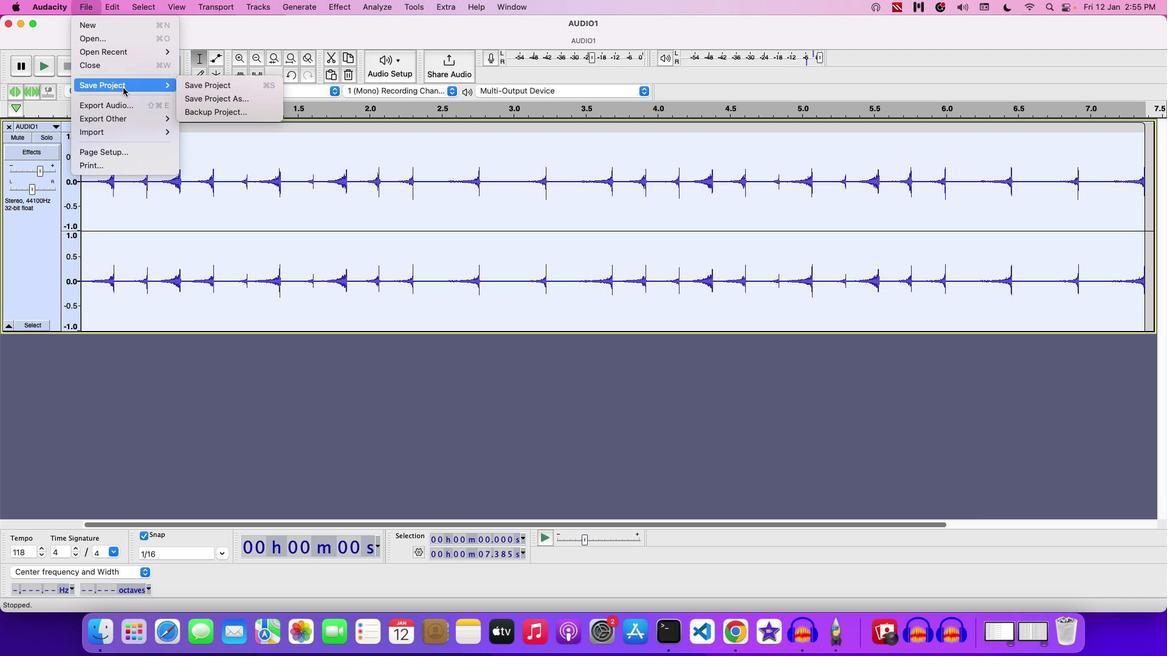 
Action: Mouse pressed left at (128, 93)
Screenshot: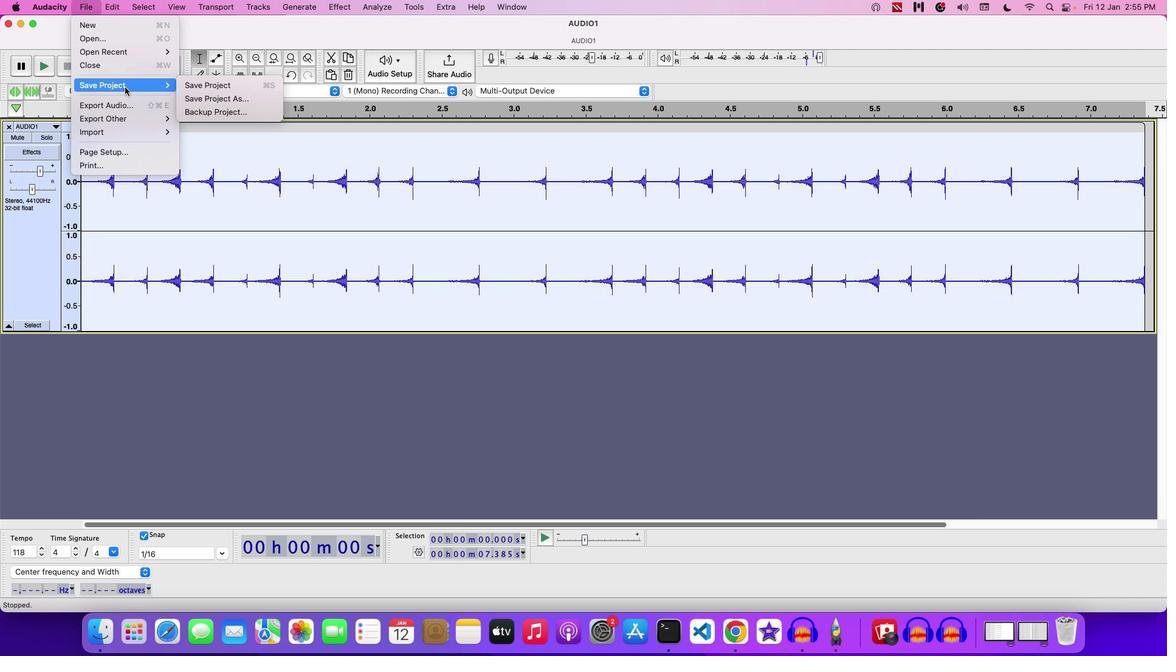 
Action: Mouse moved to (242, 91)
Screenshot: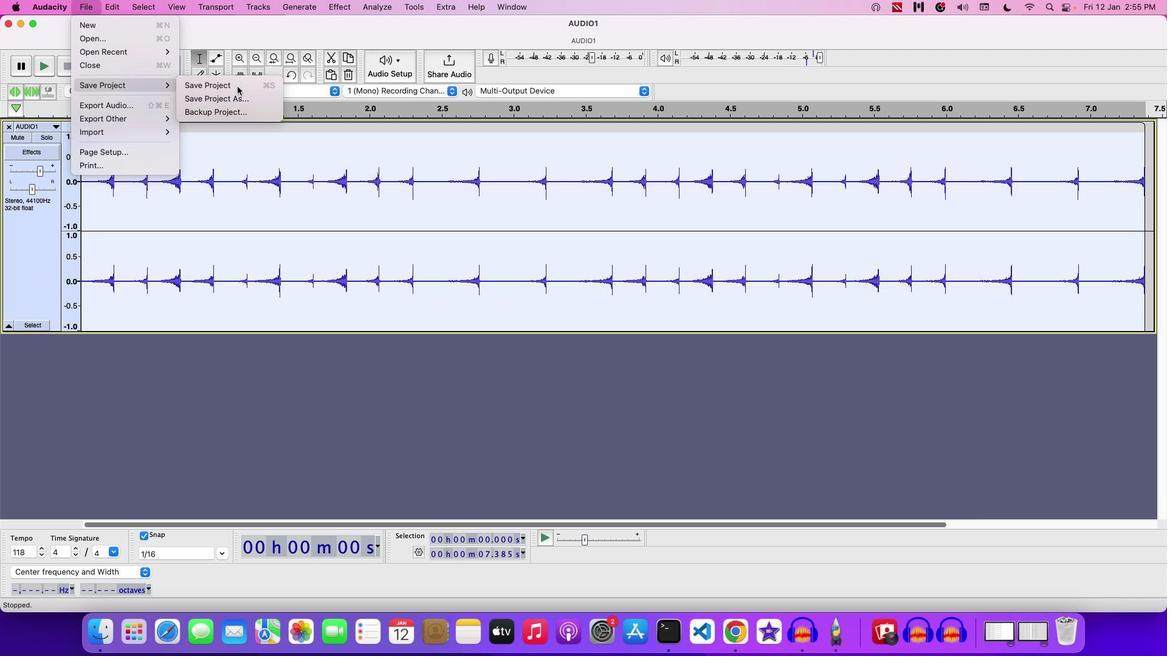 
Action: Mouse pressed left at (242, 91)
Screenshot: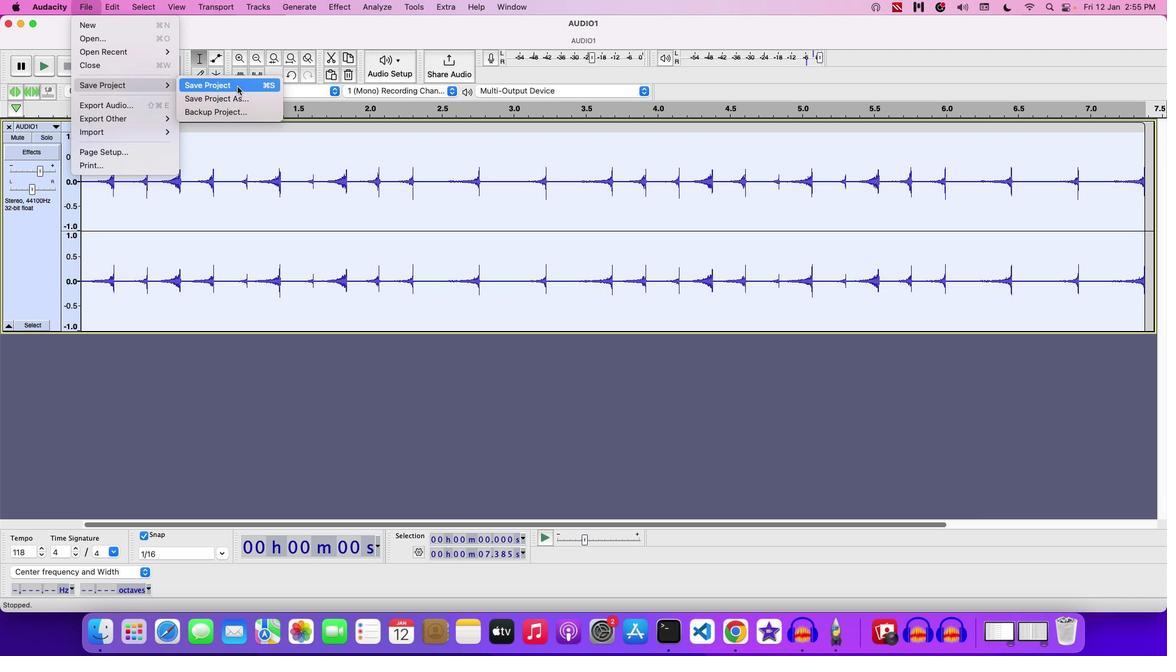 
Action: Mouse moved to (370, 123)
Screenshot: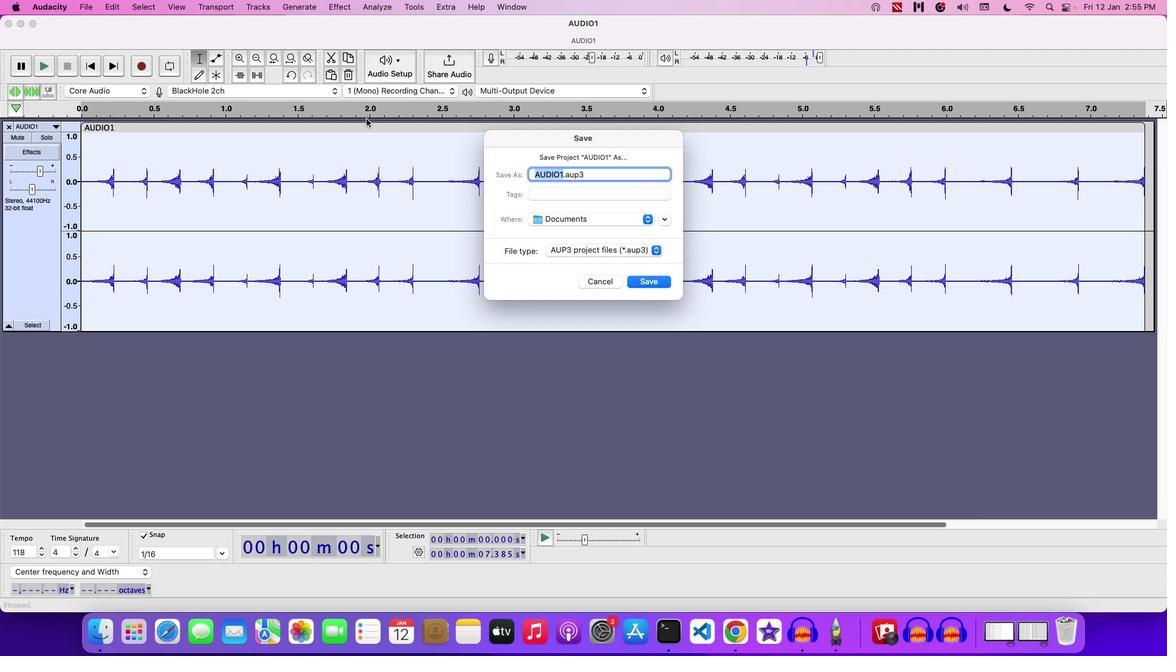 
Action: Key pressed Key.backspace'U''S''I''N''G'Key.space'R''E''V''E''R''S''E'Key.space'E''F''F''E''C''T'Key.space'O''N'Key.space'P''E''R''C'Key.space'H''I''T'Key.space
Screenshot: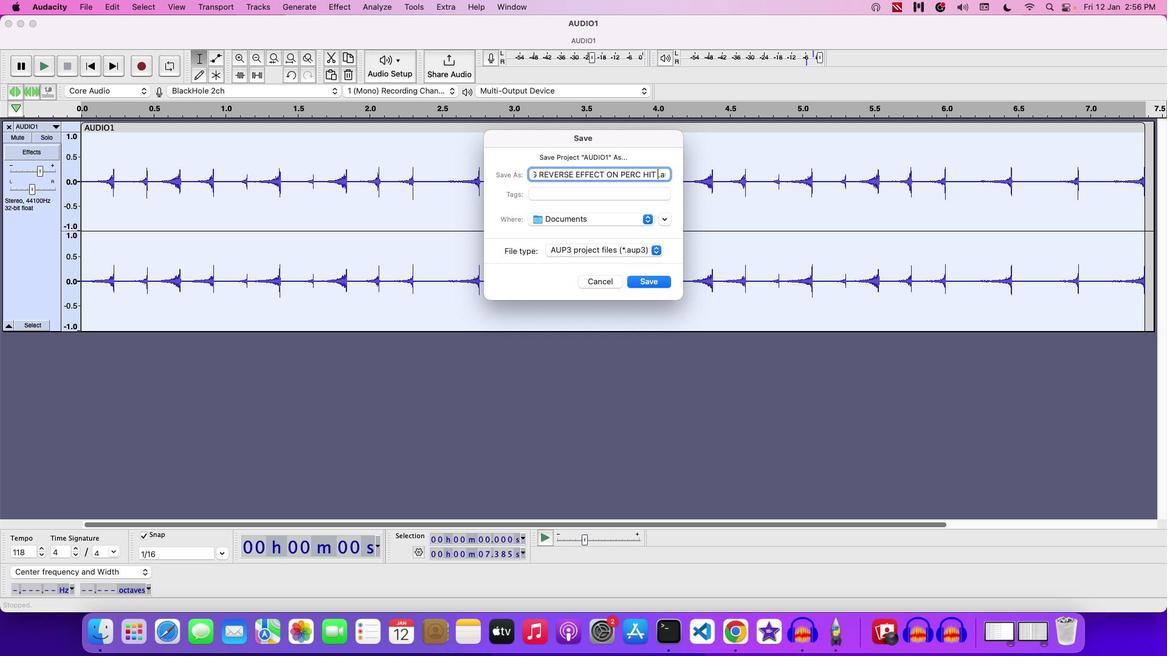 
Action: Mouse moved to (431, 142)
Screenshot: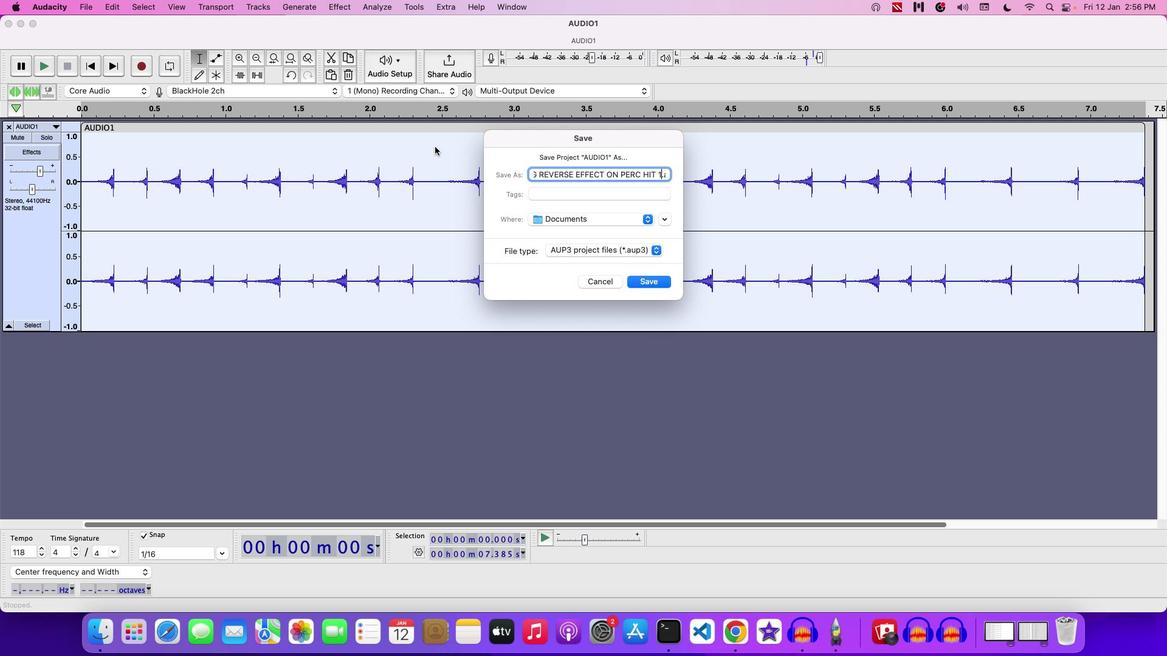 
Action: Key pressed '1'
Screenshot: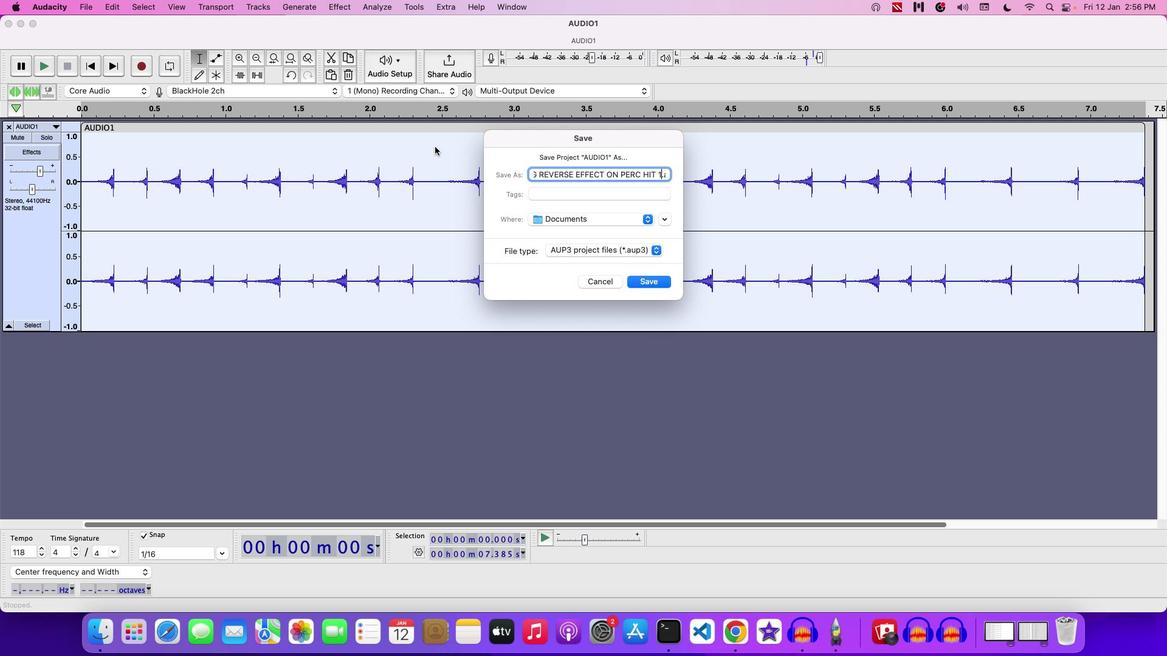 
Action: Mouse moved to (647, 286)
Screenshot: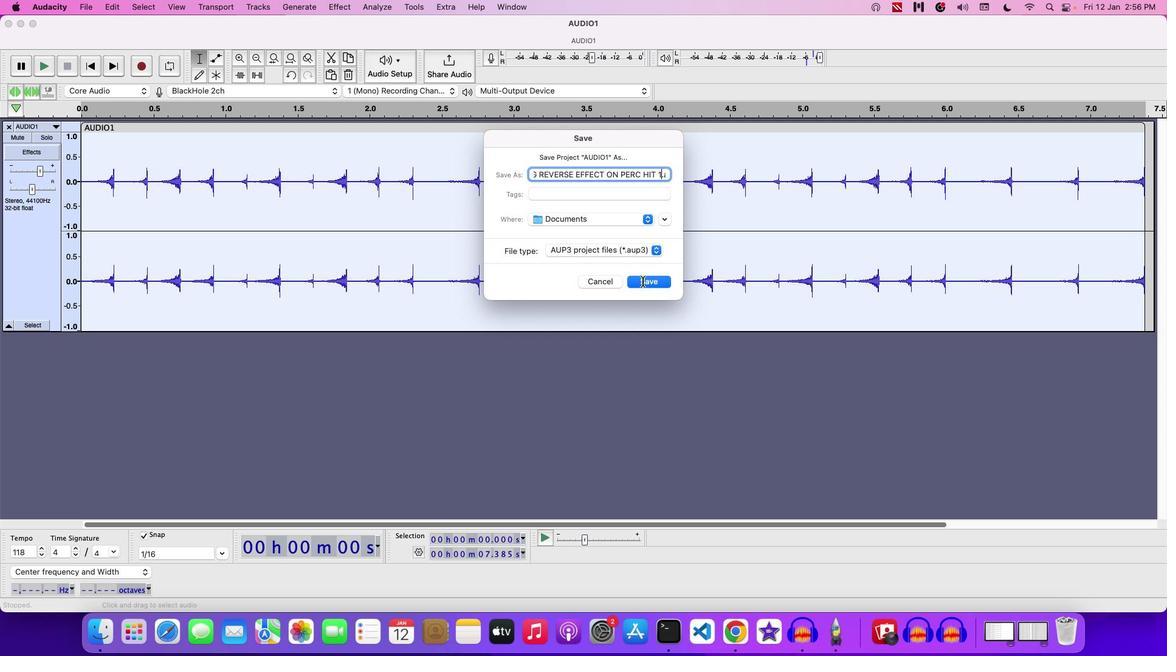 
Action: Mouse pressed left at (647, 286)
Screenshot: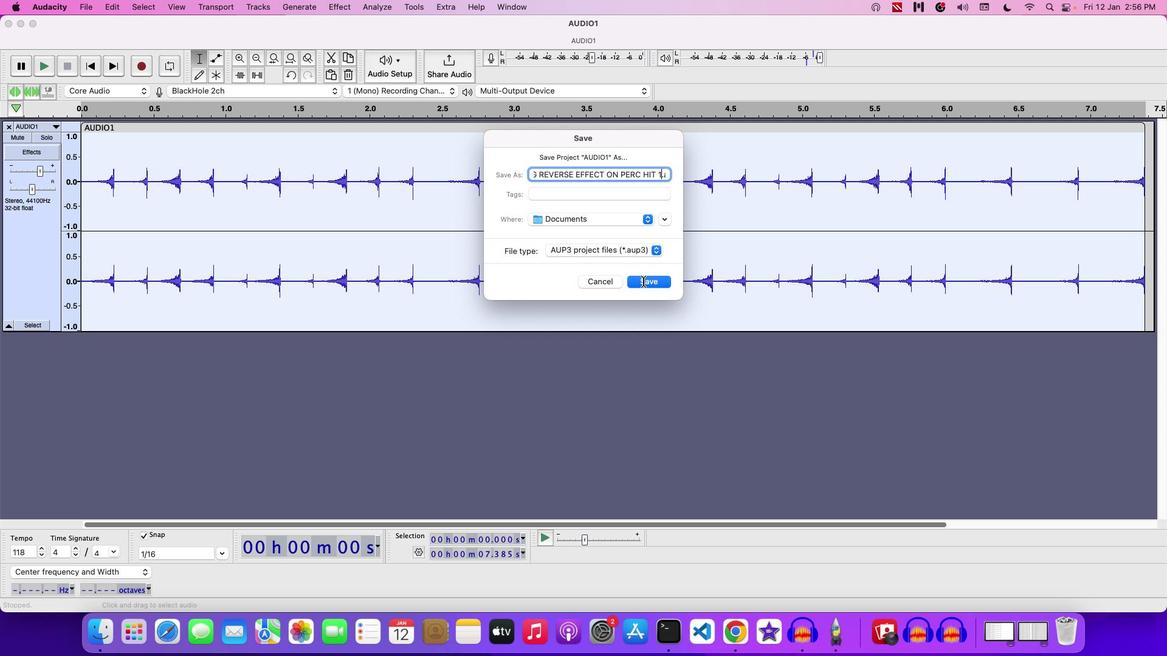 
Action: Mouse moved to (643, 281)
Screenshot: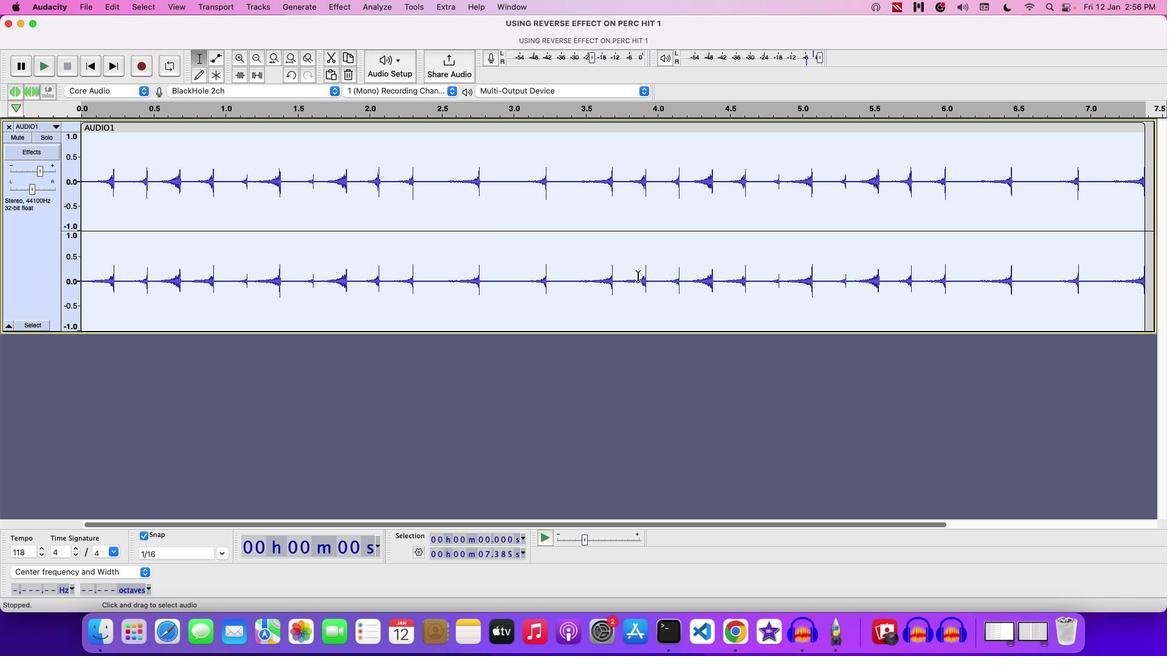 
